 Task: Create Issue Issue0000000253 in Backlog  in Scrum Project Project0000000051 in Jira. Create Issue Issue0000000254 in Backlog  in Scrum Project Project0000000051 in Jira. Create Issue Issue0000000255 in Backlog  in Scrum Project Project0000000051 in Jira. Create Issue Issue0000000256 in Backlog  in Scrum Project Project0000000052 in Jira. Create Issue Issue0000000257 in Backlog  in Scrum Project Project0000000052 in Jira
Action: Mouse moved to (277, 87)
Screenshot: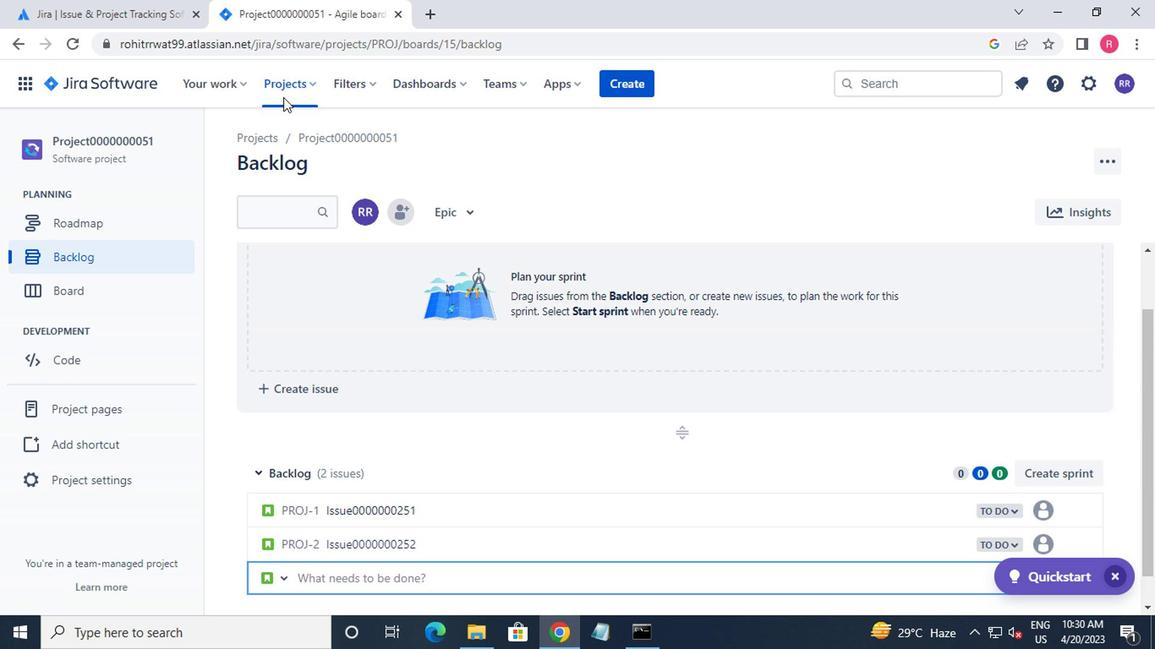 
Action: Mouse pressed left at (277, 87)
Screenshot: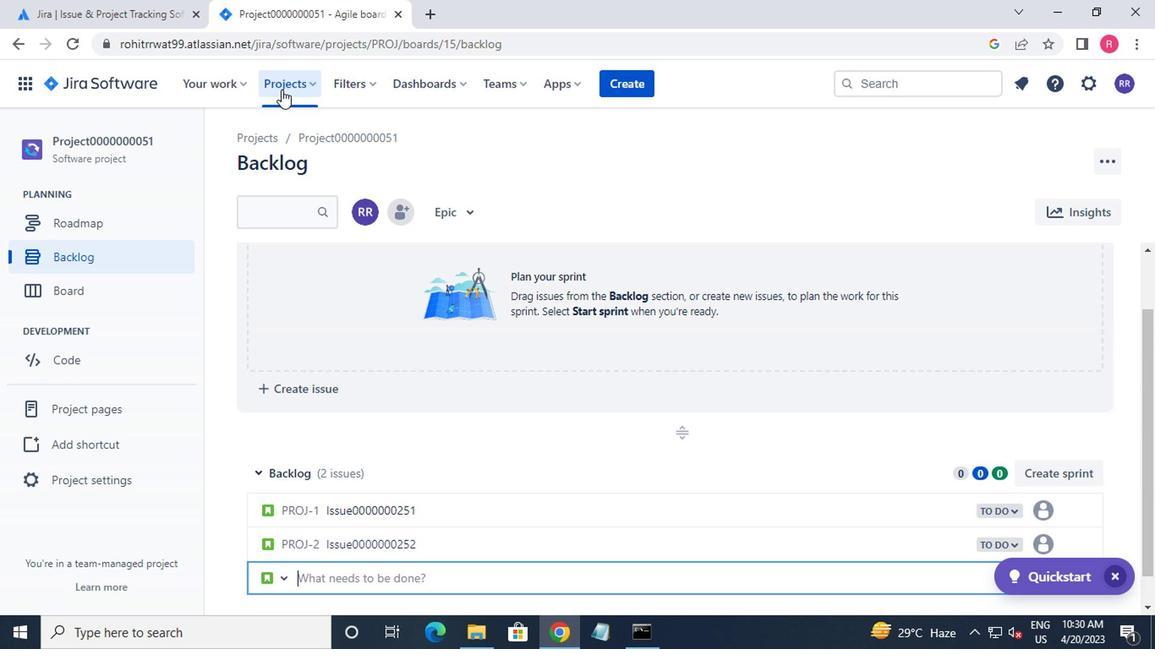 
Action: Mouse moved to (339, 166)
Screenshot: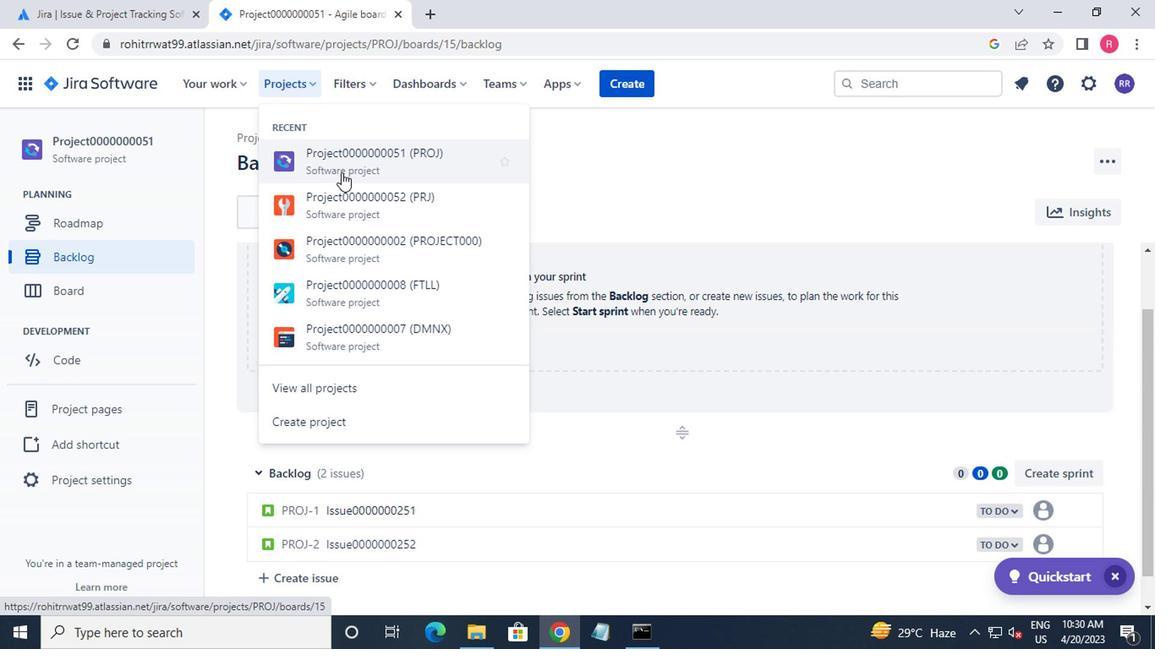 
Action: Mouse pressed left at (339, 166)
Screenshot: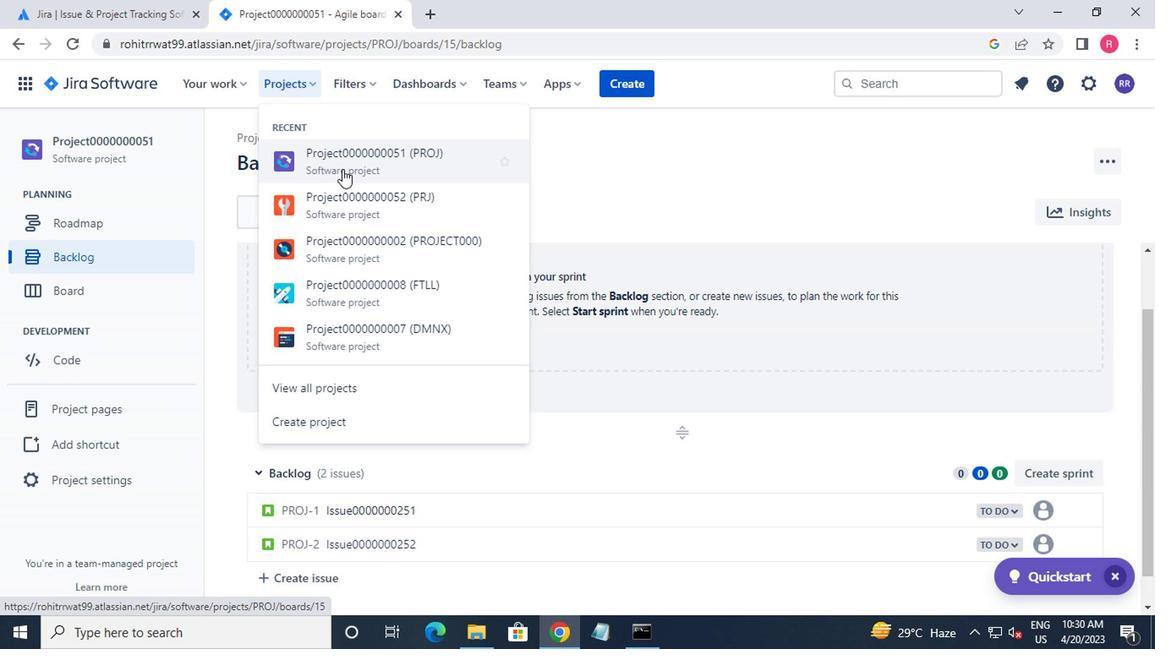 
Action: Mouse moved to (101, 268)
Screenshot: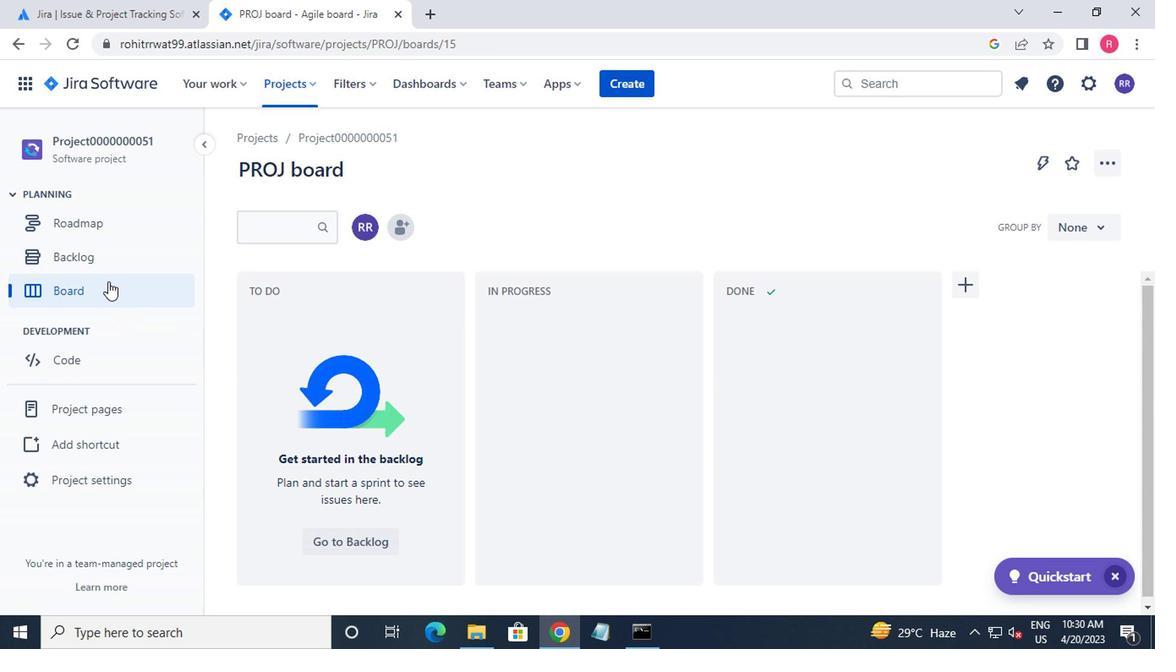 
Action: Mouse pressed left at (101, 268)
Screenshot: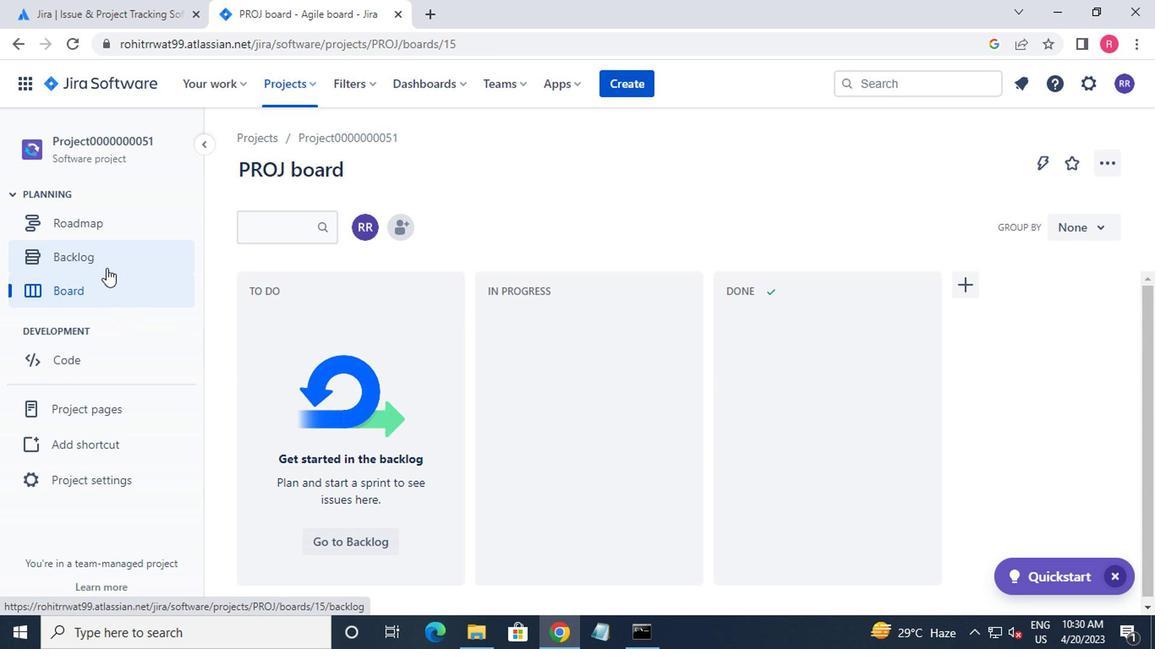 
Action: Mouse moved to (512, 379)
Screenshot: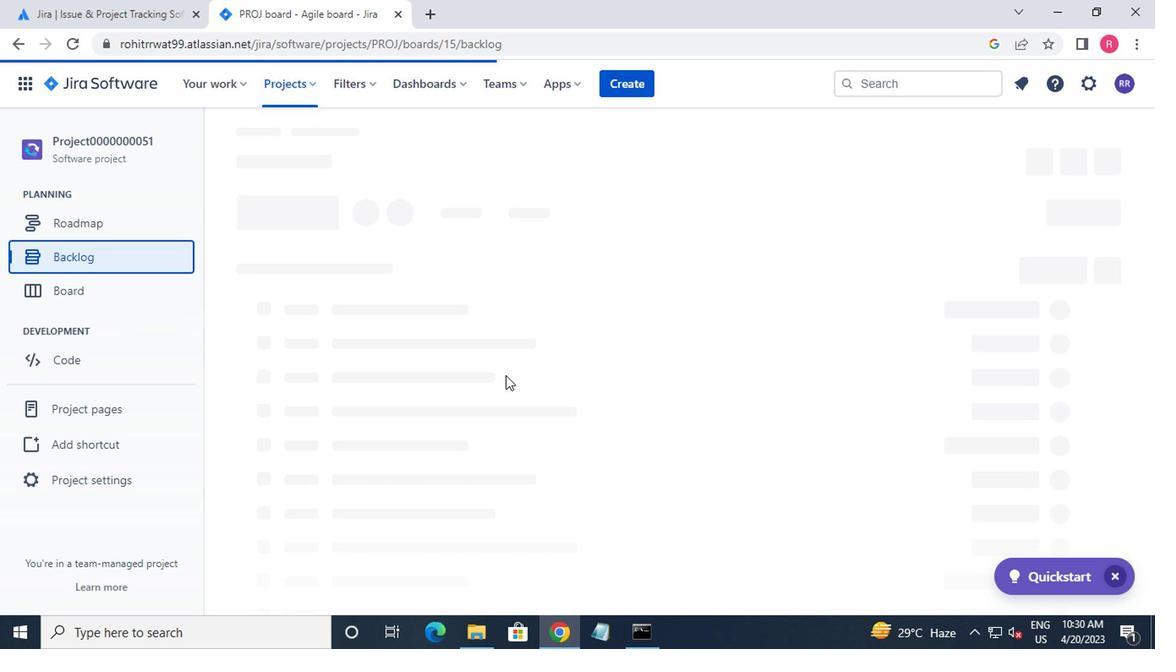 
Action: Mouse scrolled (512, 378) with delta (0, -1)
Screenshot: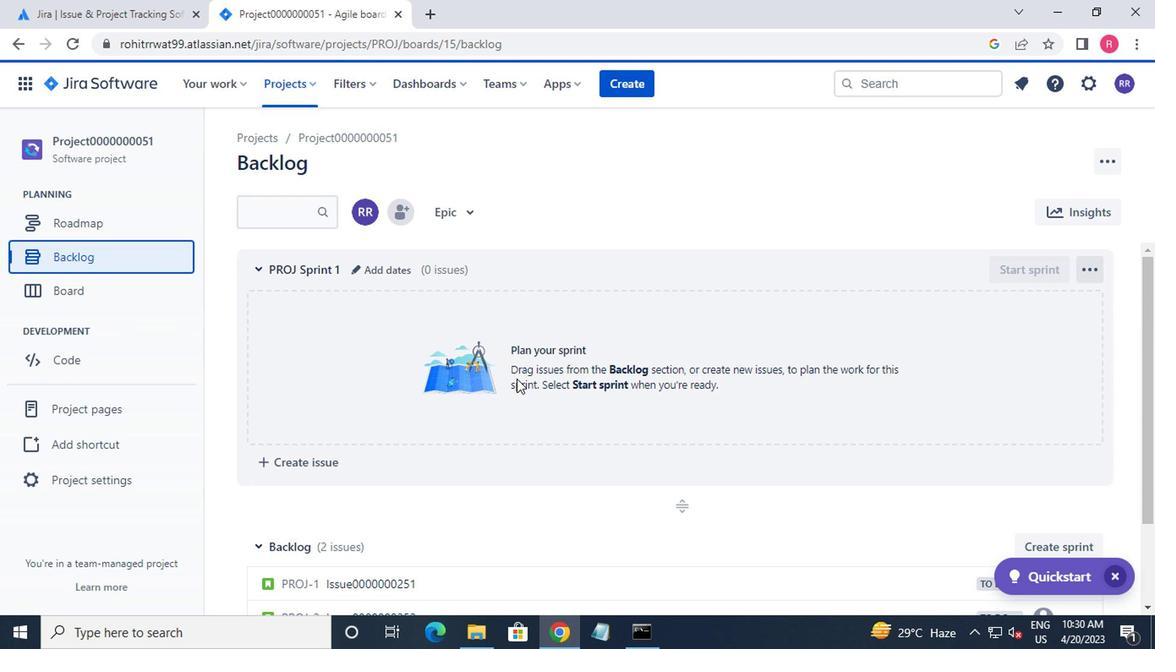 
Action: Mouse scrolled (512, 378) with delta (0, -1)
Screenshot: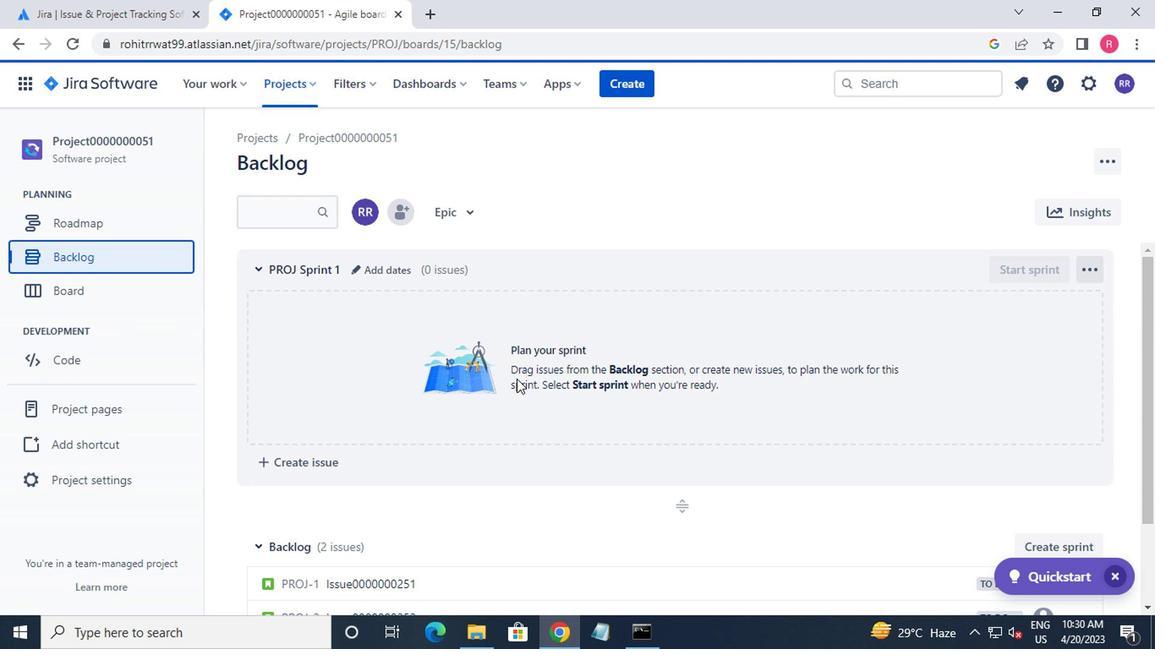 
Action: Mouse scrolled (512, 378) with delta (0, -1)
Screenshot: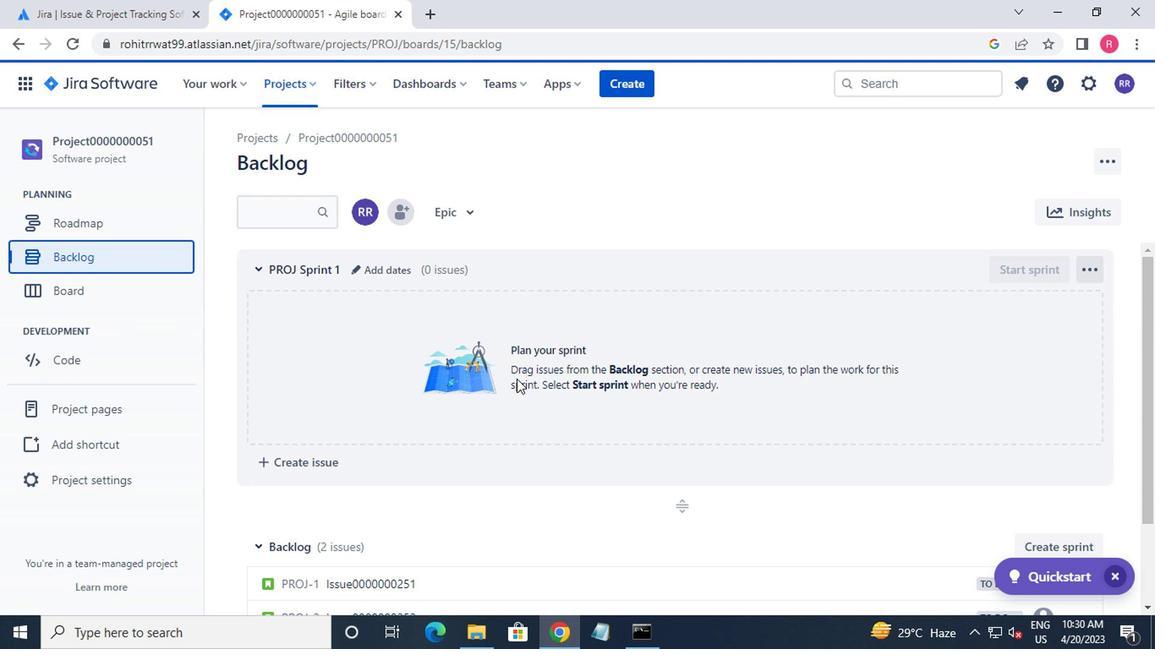 
Action: Mouse moved to (513, 379)
Screenshot: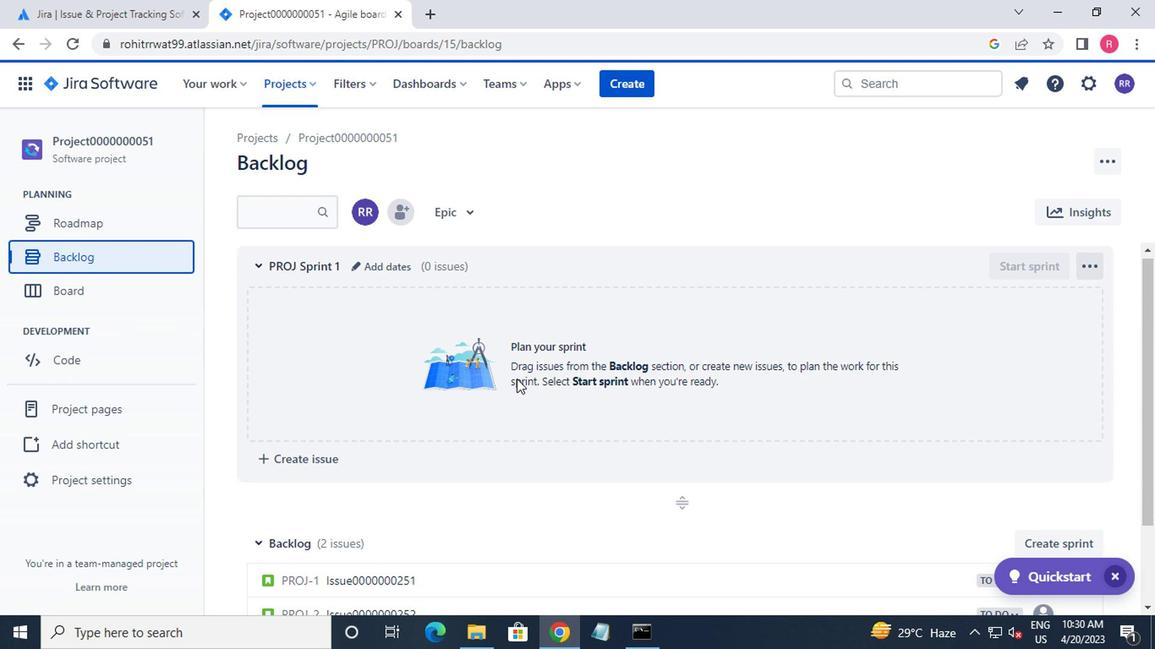 
Action: Mouse scrolled (513, 378) with delta (0, -1)
Screenshot: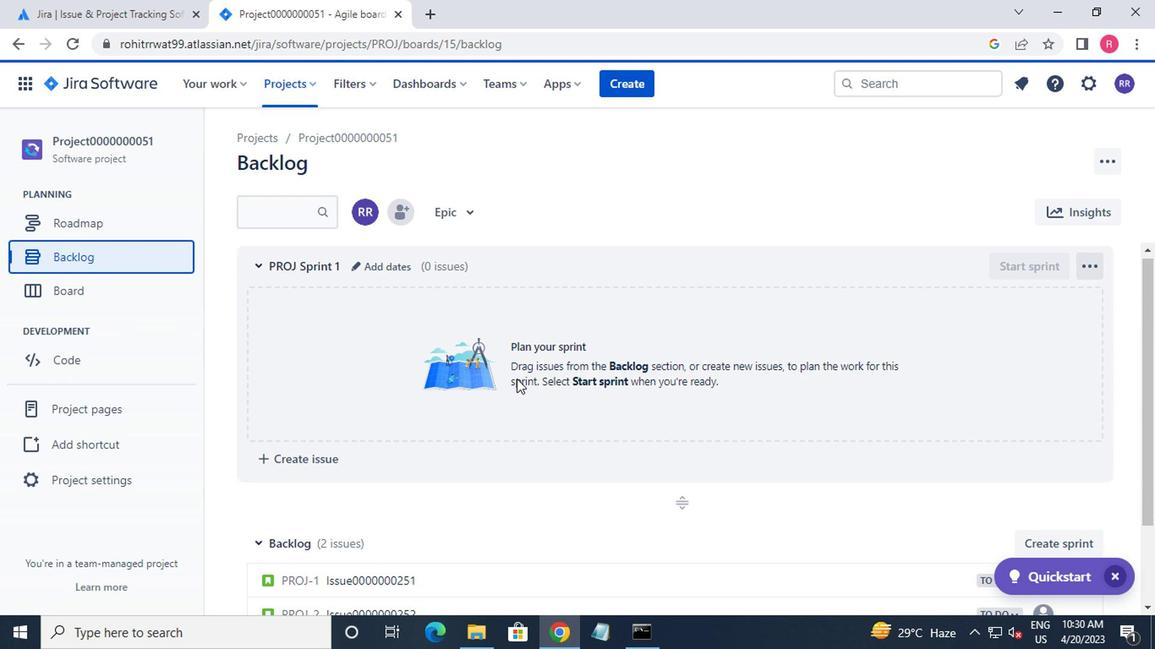 
Action: Mouse moved to (513, 379)
Screenshot: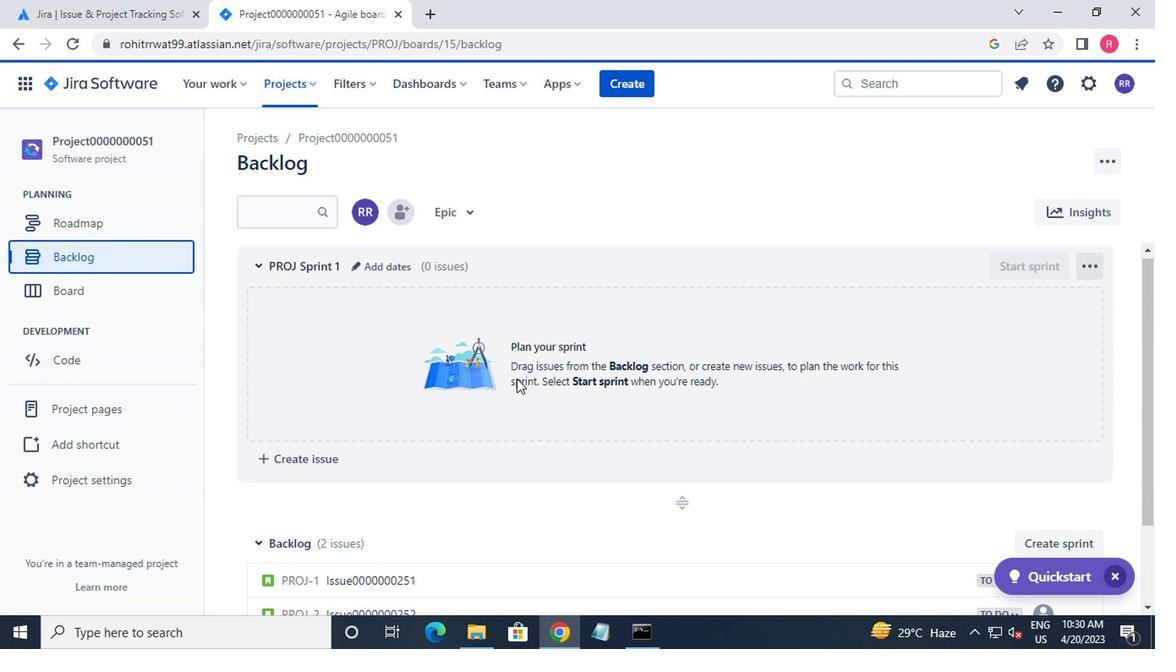 
Action: Mouse scrolled (513, 378) with delta (0, -1)
Screenshot: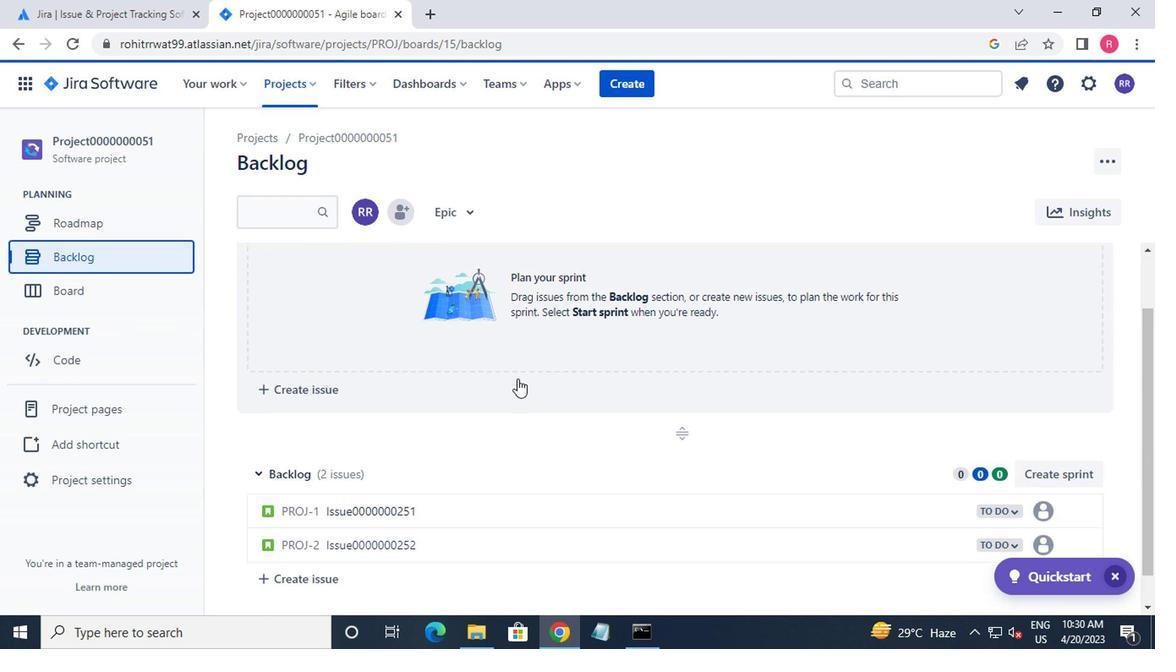 
Action: Mouse moved to (383, 543)
Screenshot: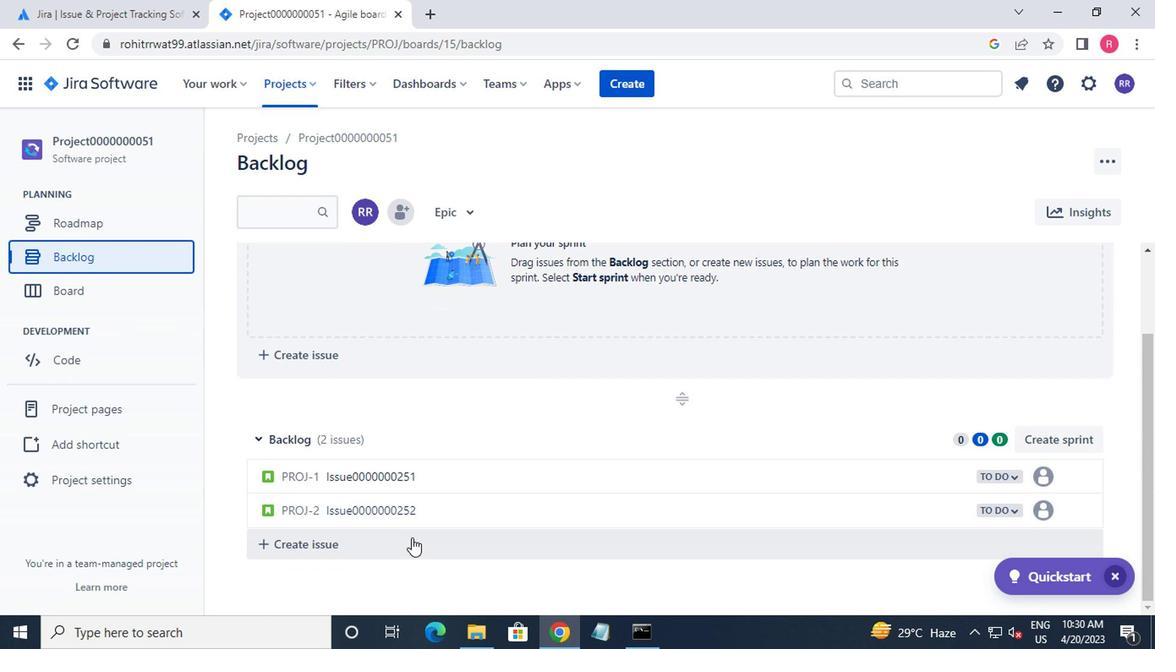 
Action: Mouse pressed left at (383, 543)
Screenshot: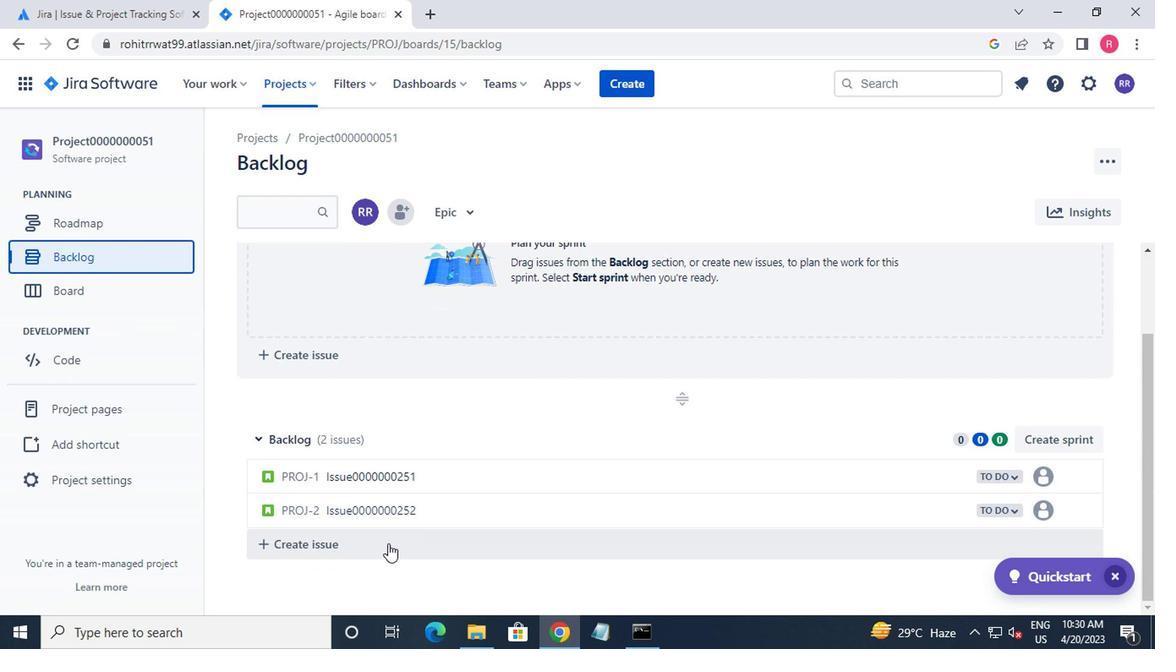 
Action: Mouse moved to (391, 524)
Screenshot: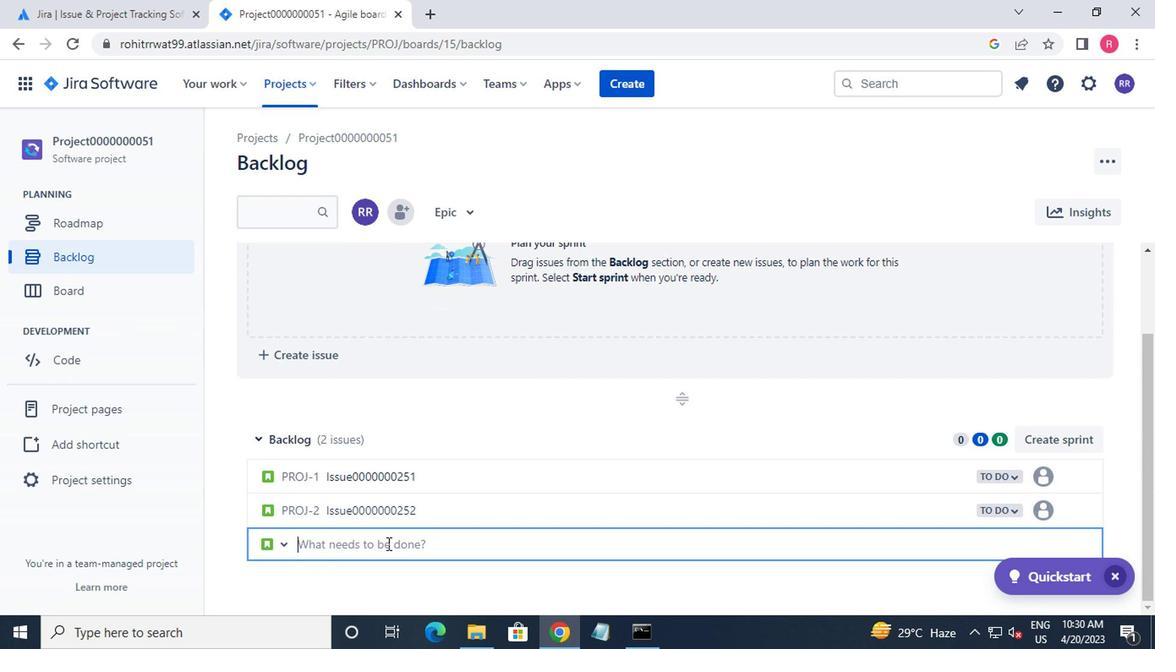 
Action: Key pressed <Key.shift>ISSUE0000000253<Key.enter><Key.shift>ISSUE<Key.backspace><Key.backspace><Key.backspace><Key.backspace><Key.backspace><Key.backspace><Key.backspace><Key.backspace><Key.backspace><Key.backspace><Key.backspace><Key.shift>ISSUE0000000254<Key.enter>
Screenshot: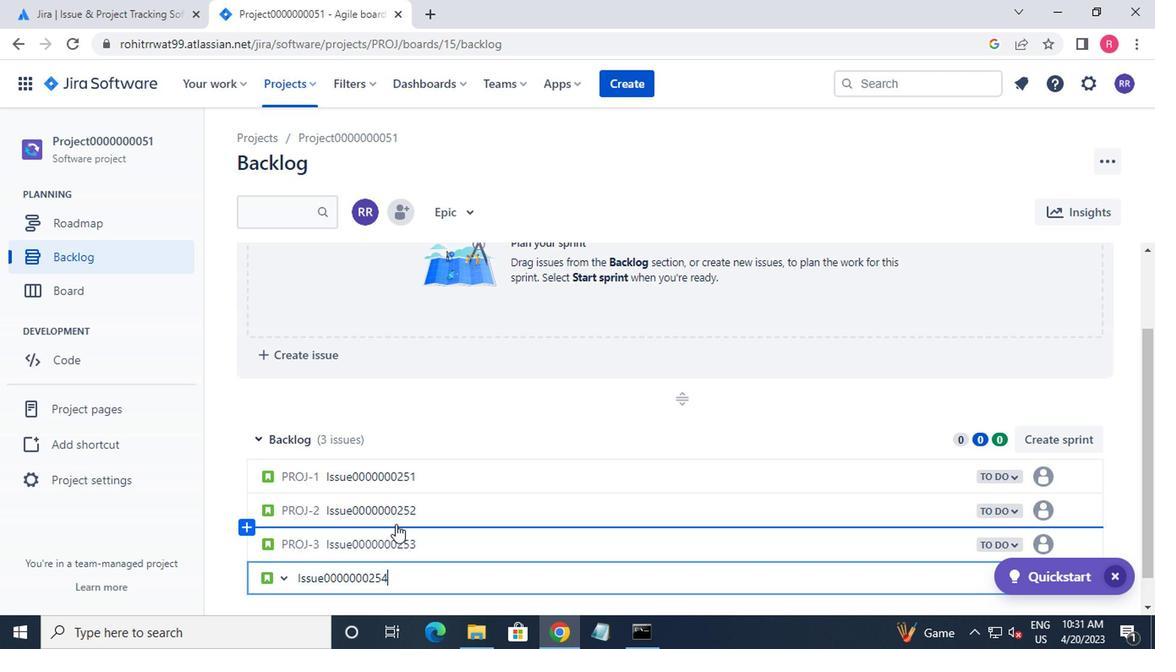 
Action: Mouse moved to (554, 532)
Screenshot: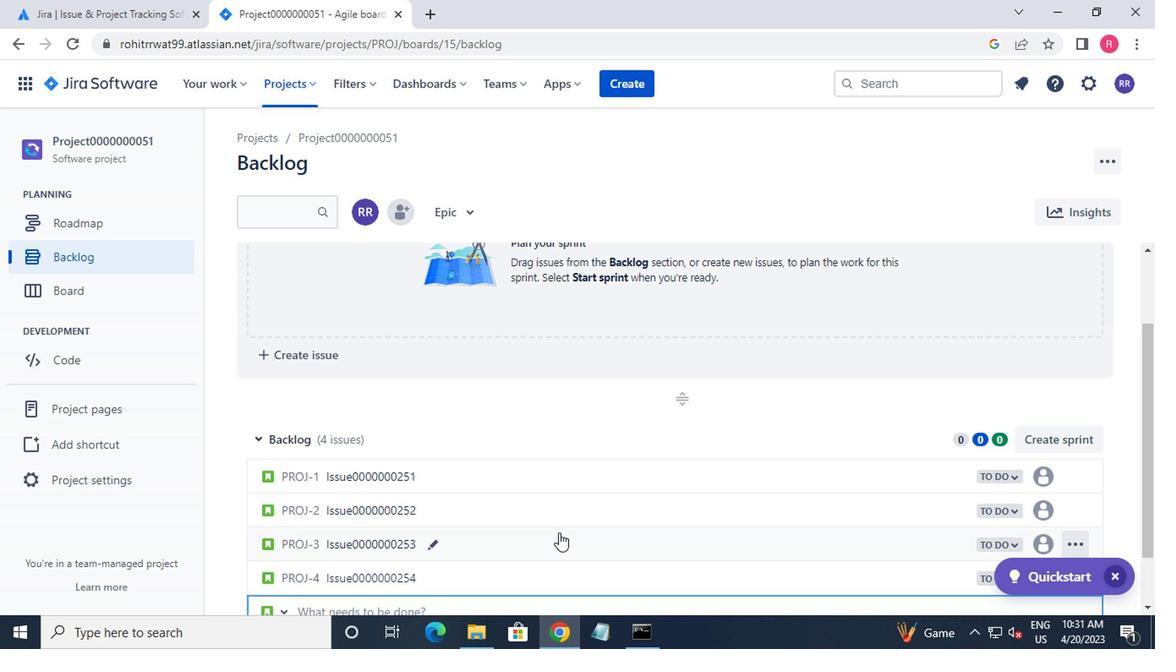 
Action: Mouse scrolled (554, 531) with delta (0, -1)
Screenshot: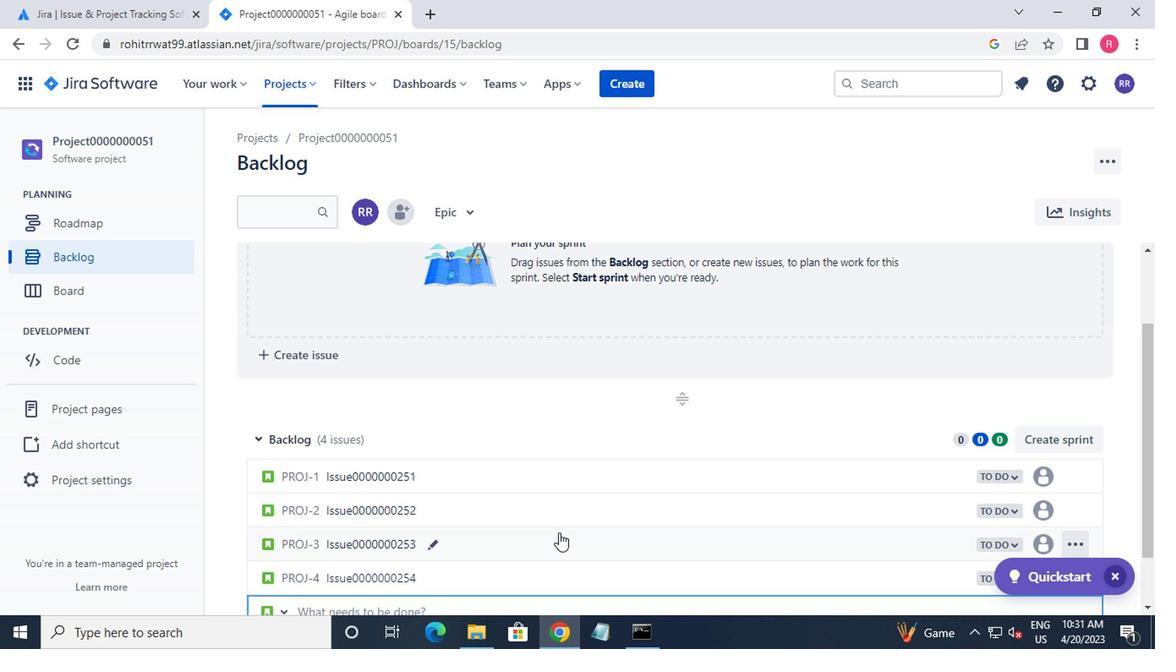 
Action: Mouse moved to (554, 533)
Screenshot: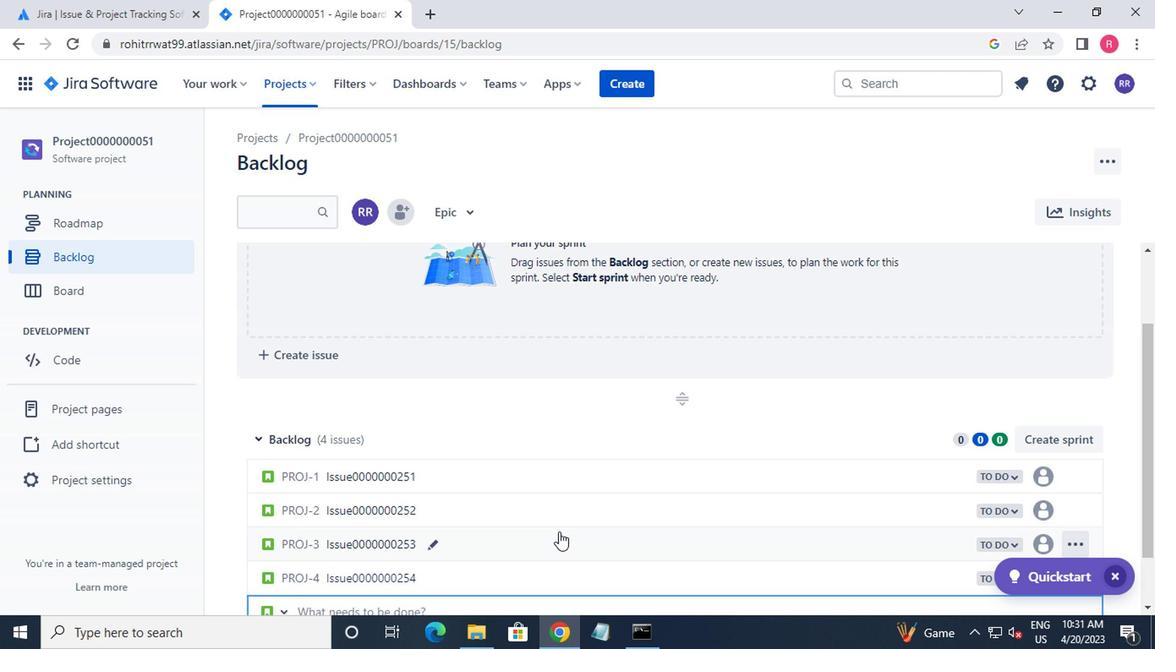 
Action: Mouse scrolled (554, 532) with delta (0, 0)
Screenshot: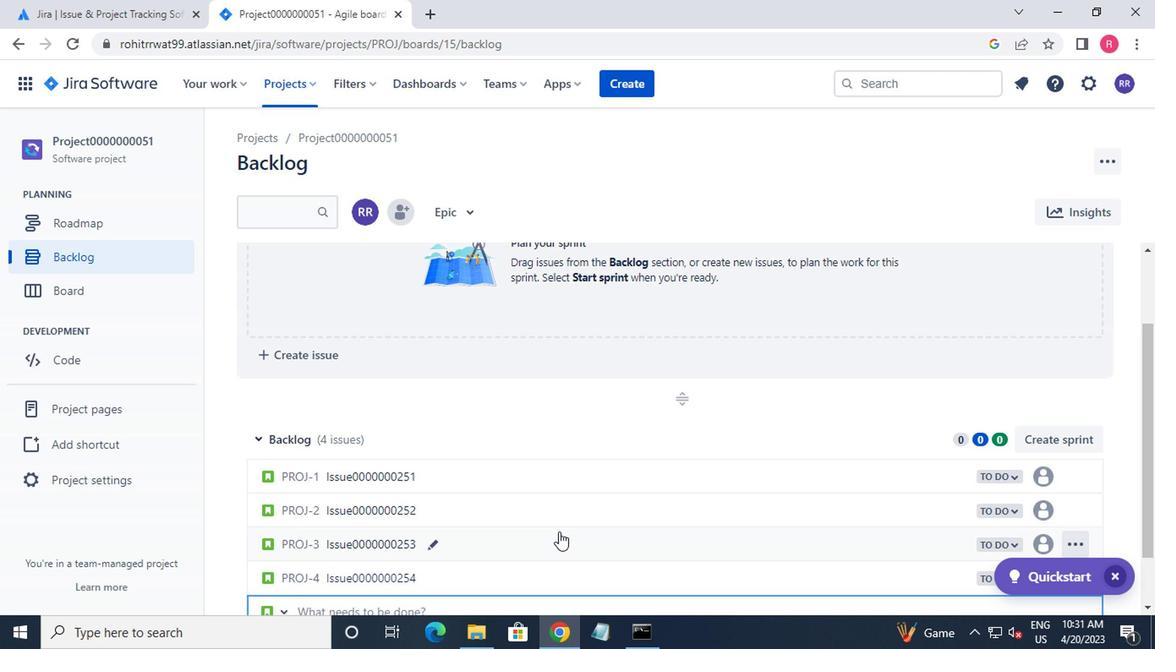 
Action: Mouse moved to (518, 533)
Screenshot: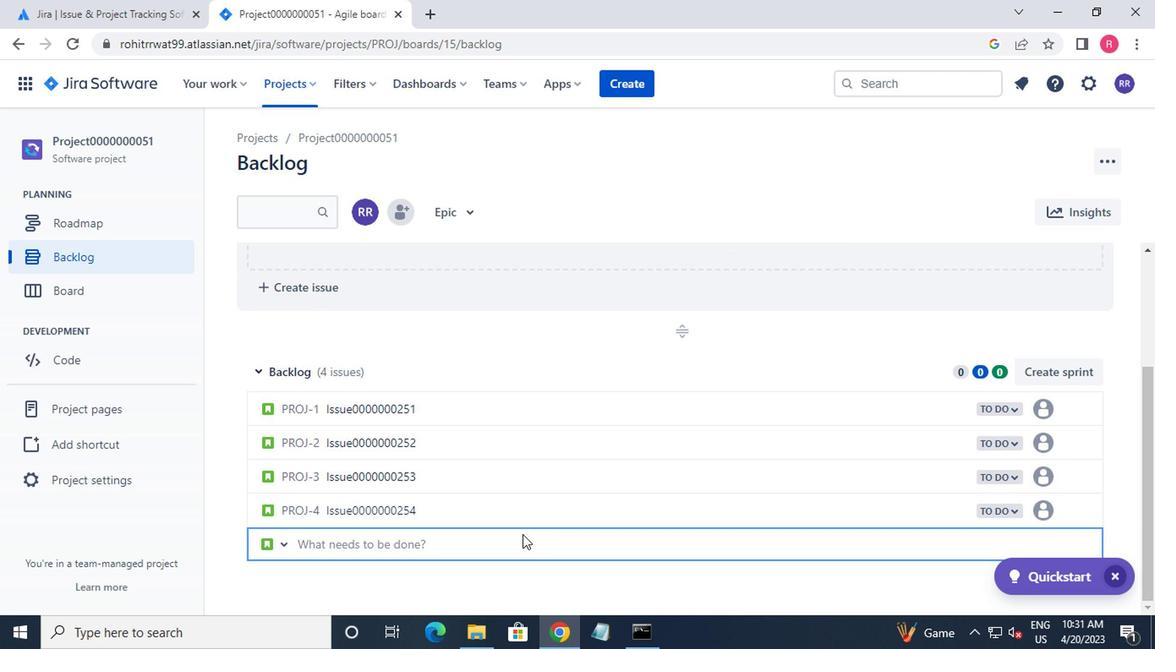 
Action: Key pressed <Key.shift>ISSUE0000000255<Key.enter>
Screenshot: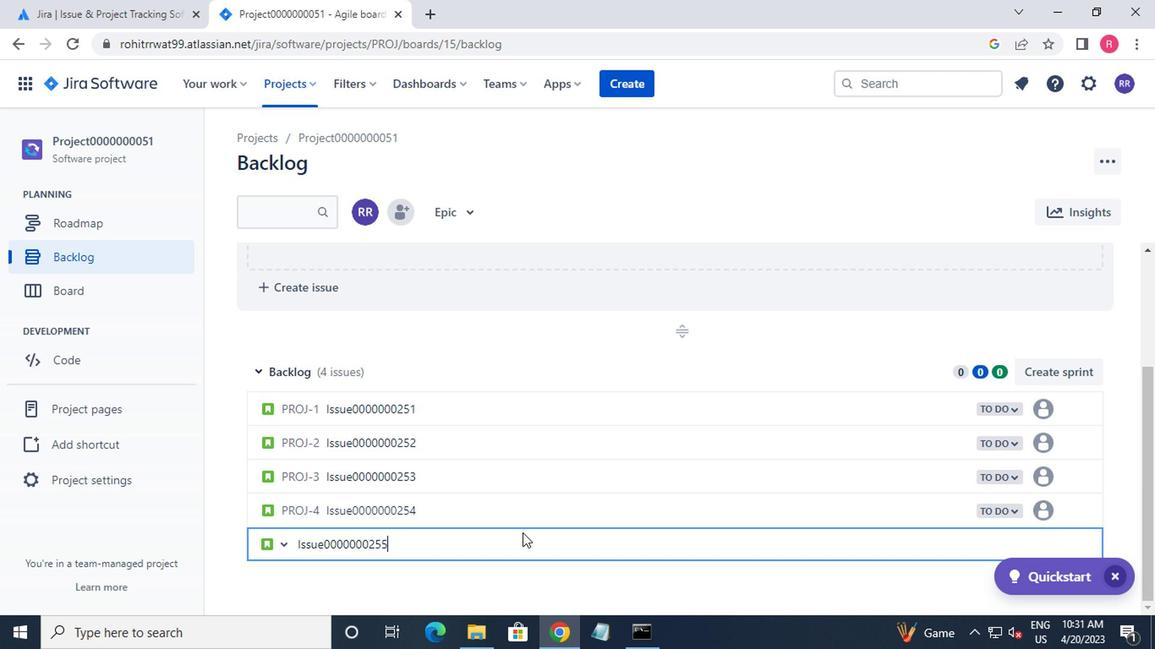 
Action: Mouse moved to (302, 95)
Screenshot: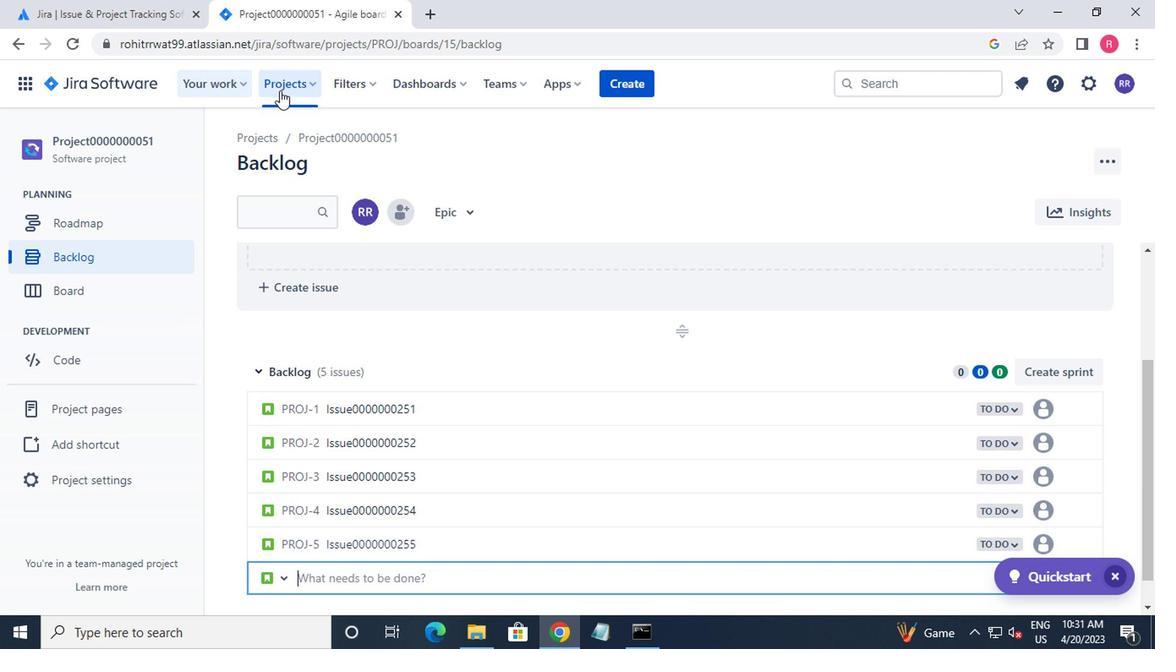 
Action: Mouse pressed left at (302, 95)
Screenshot: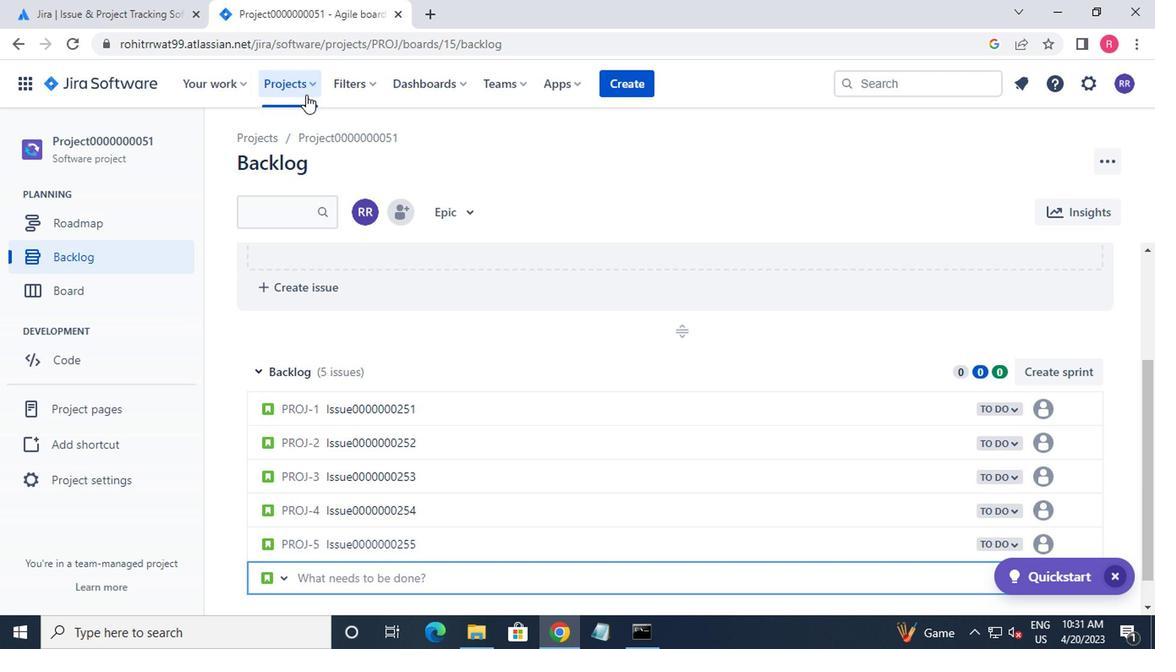 
Action: Mouse moved to (327, 219)
Screenshot: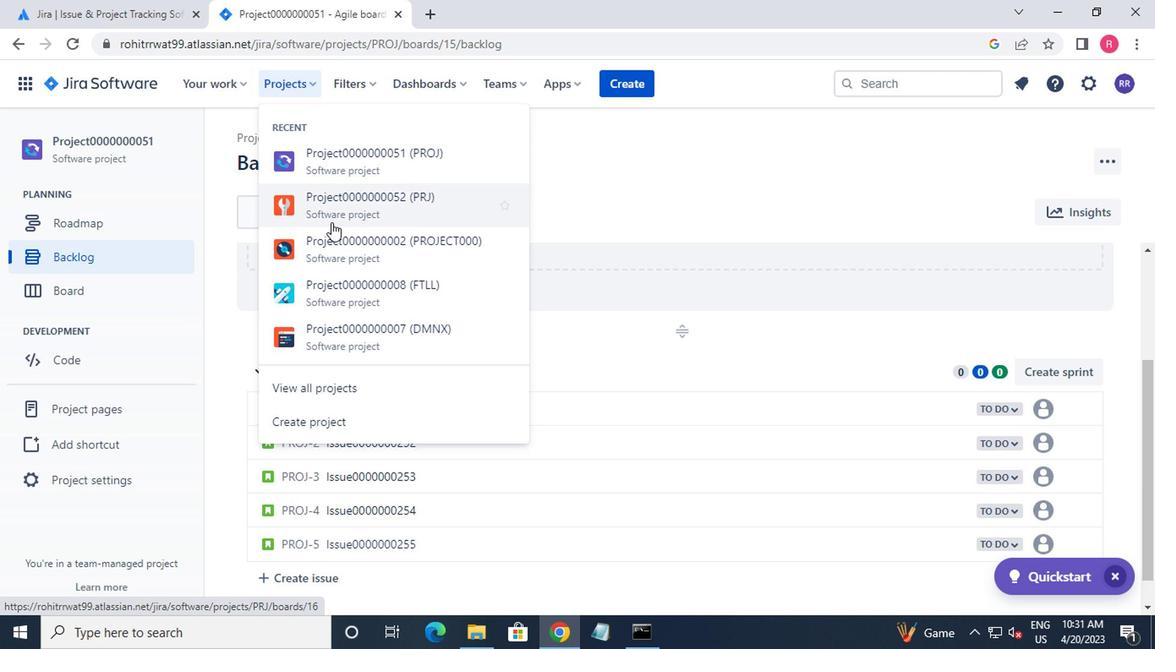 
Action: Mouse pressed left at (327, 219)
Screenshot: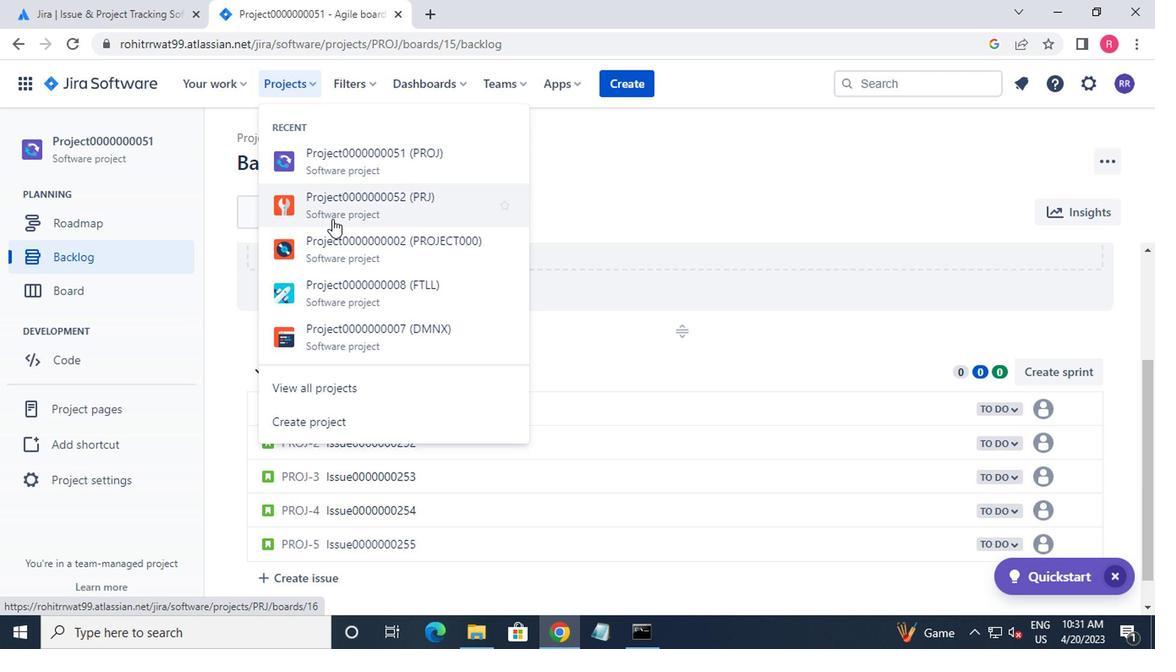 
Action: Mouse moved to (358, 413)
Screenshot: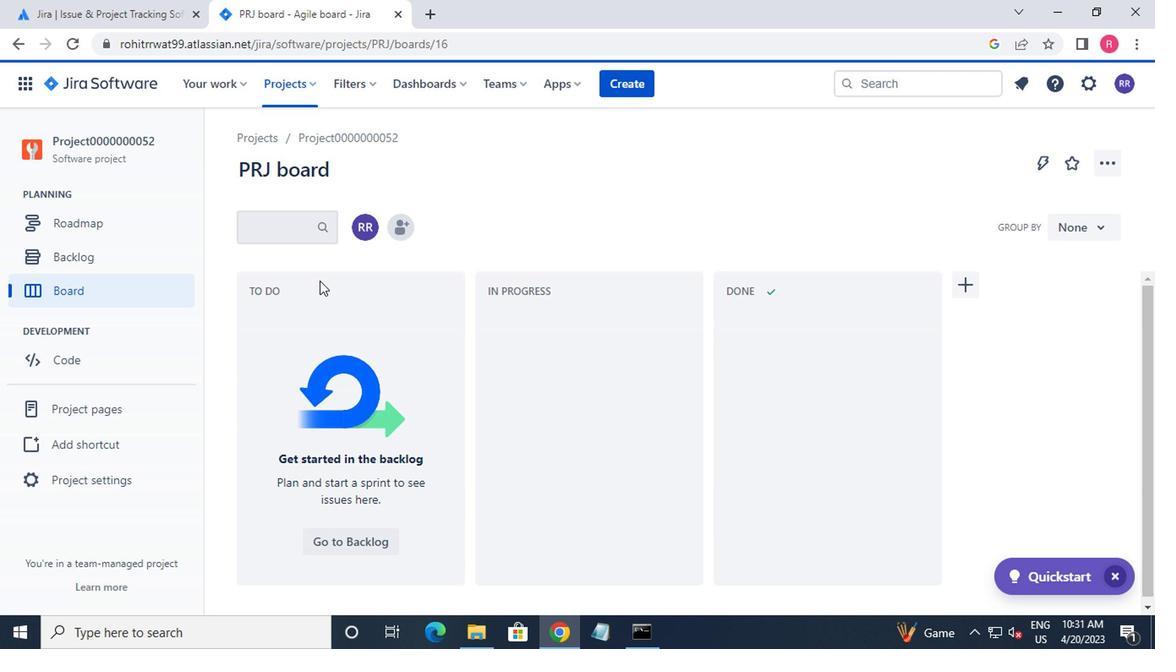 
Action: Mouse scrolled (358, 412) with delta (0, -1)
Screenshot: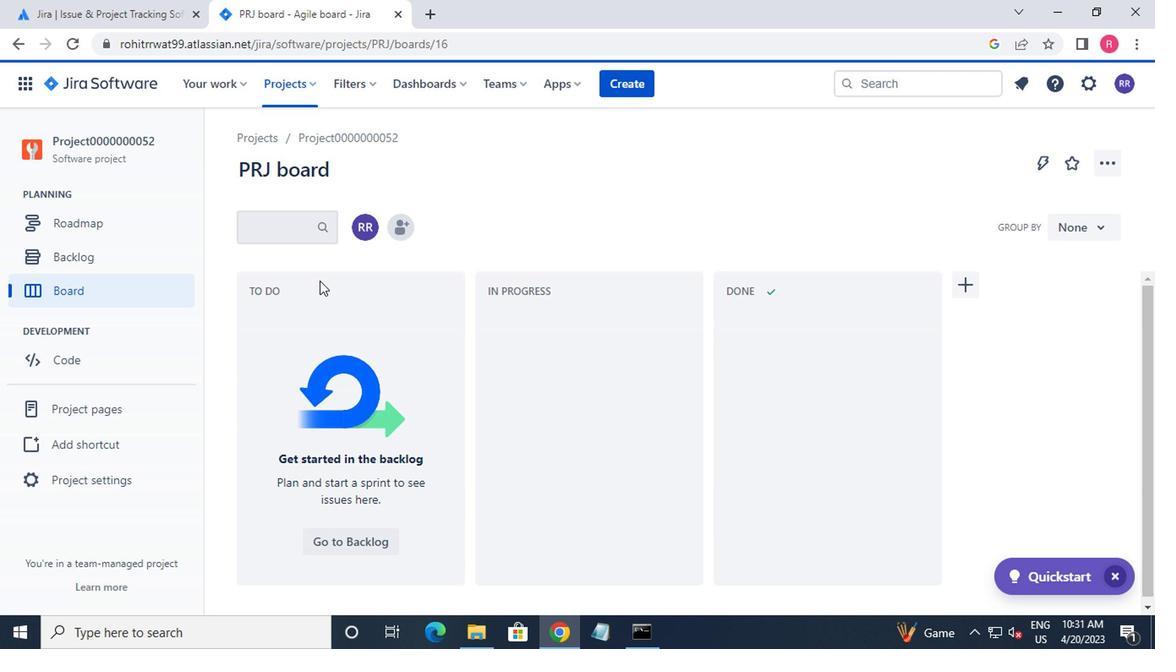 
Action: Mouse moved to (387, 445)
Screenshot: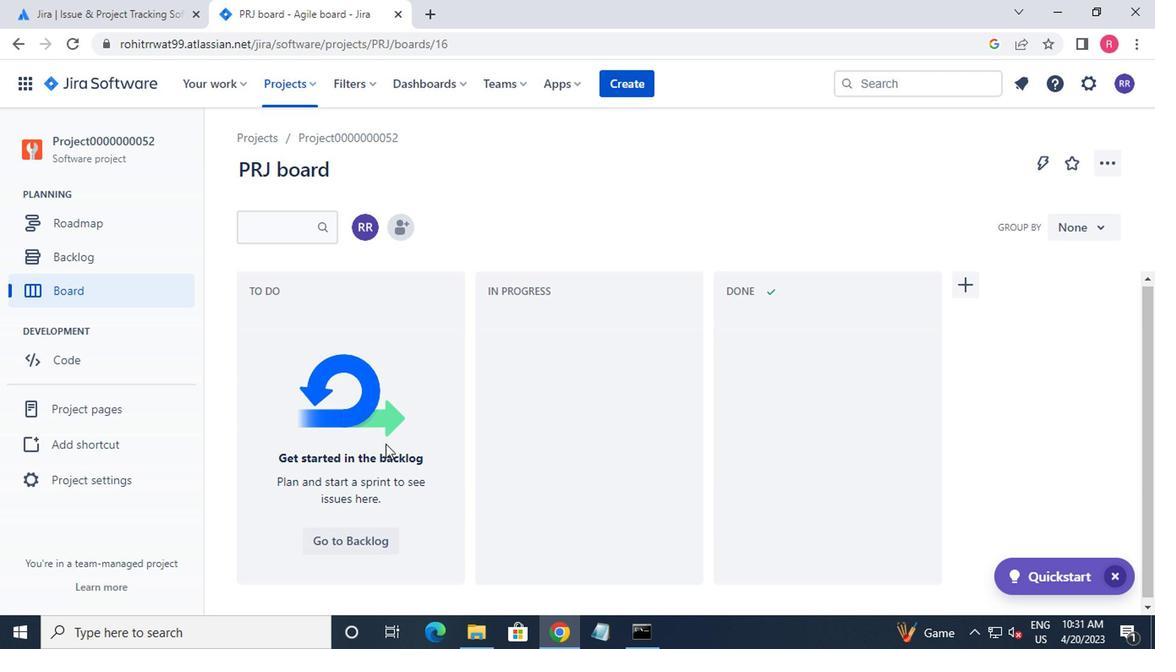 
Action: Mouse scrolled (387, 444) with delta (0, 0)
Screenshot: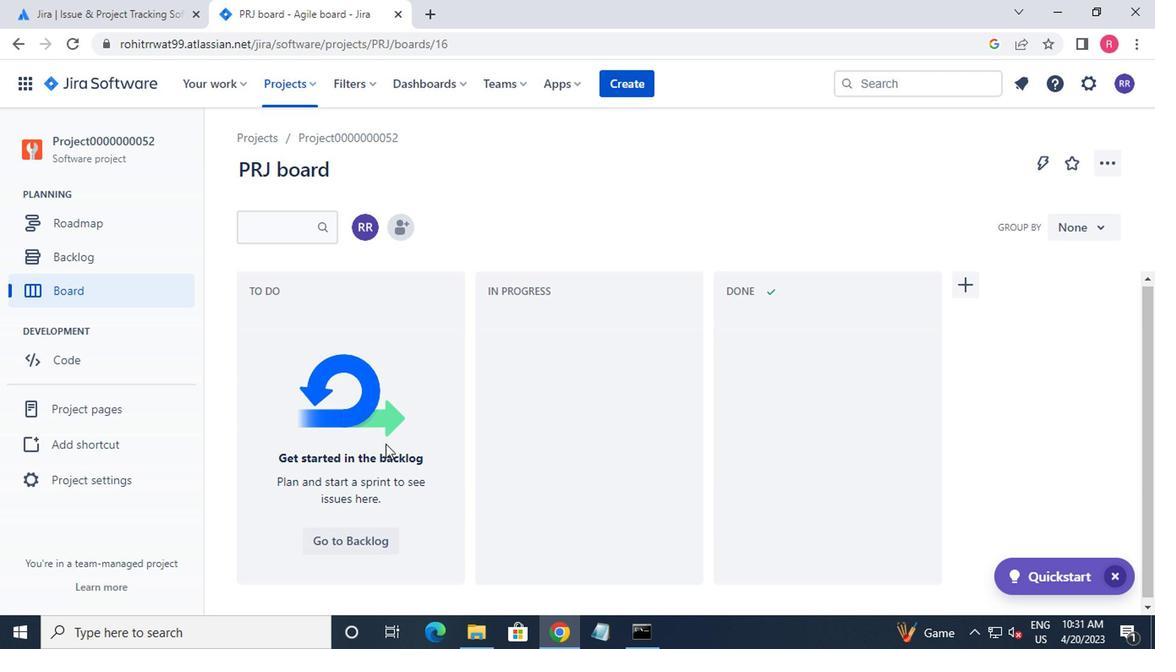 
Action: Mouse moved to (392, 441)
Screenshot: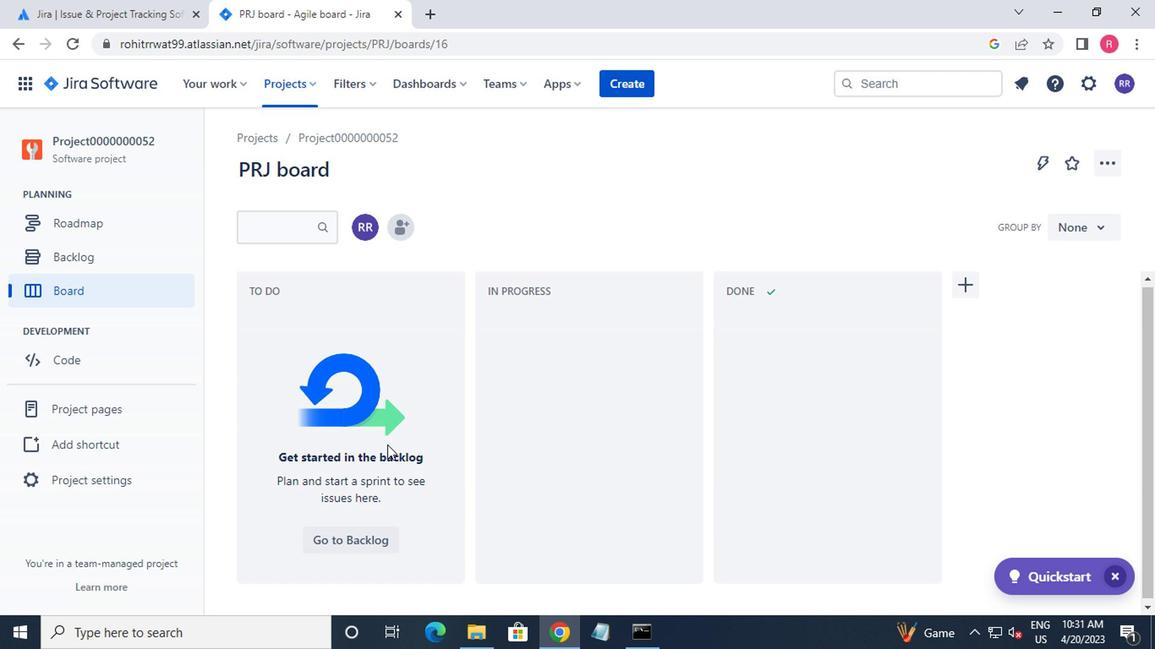 
Action: Mouse scrolled (392, 440) with delta (0, 0)
Screenshot: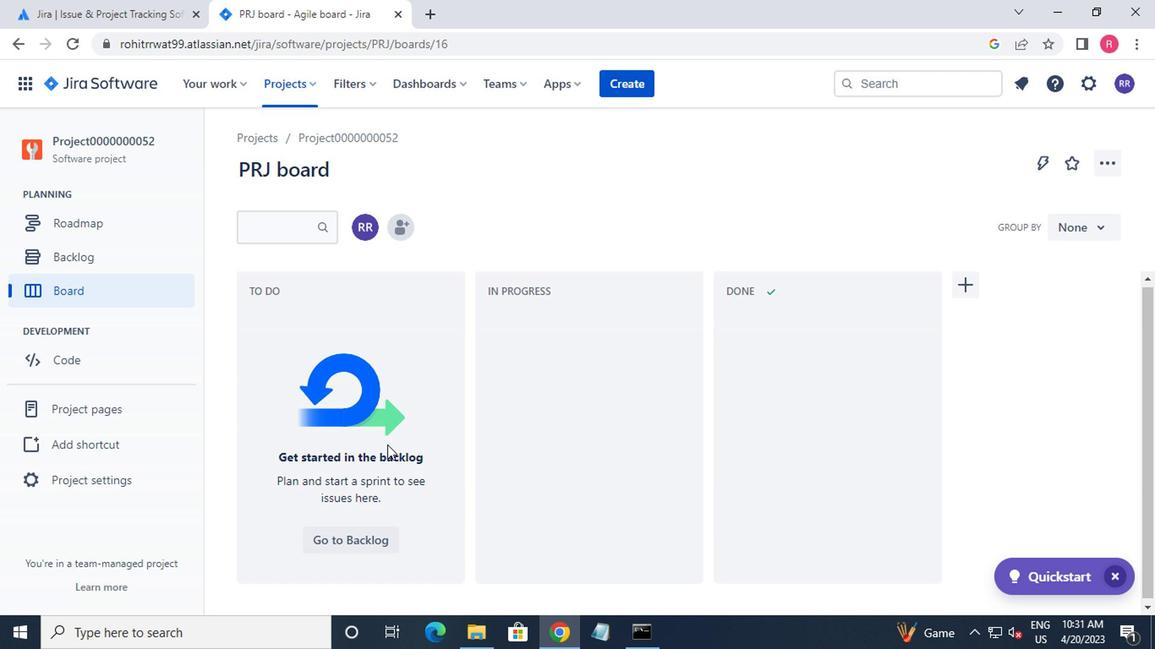 
Action: Mouse moved to (394, 434)
Screenshot: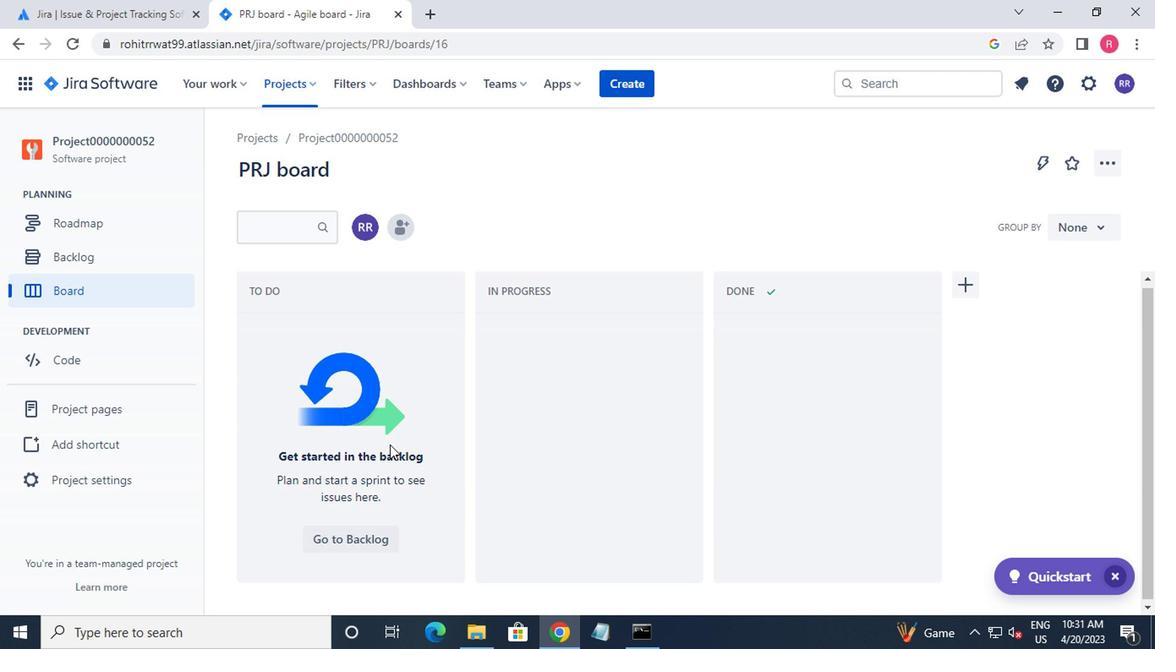
Action: Mouse scrolled (394, 433) with delta (0, 0)
Screenshot: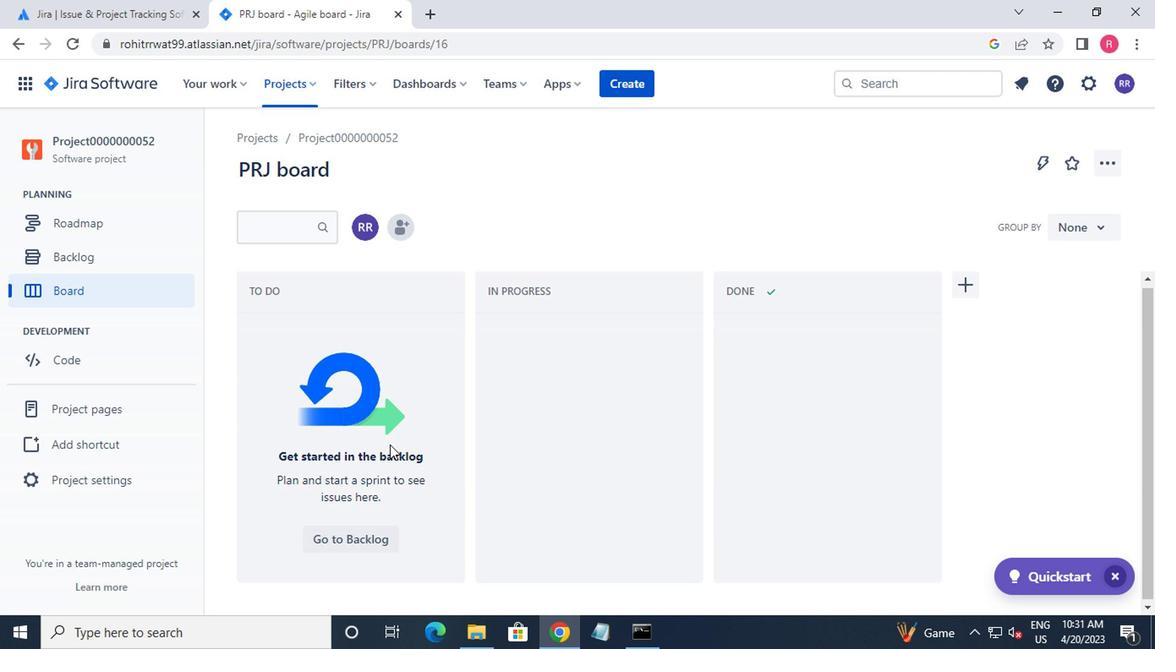 
Action: Mouse moved to (128, 253)
Screenshot: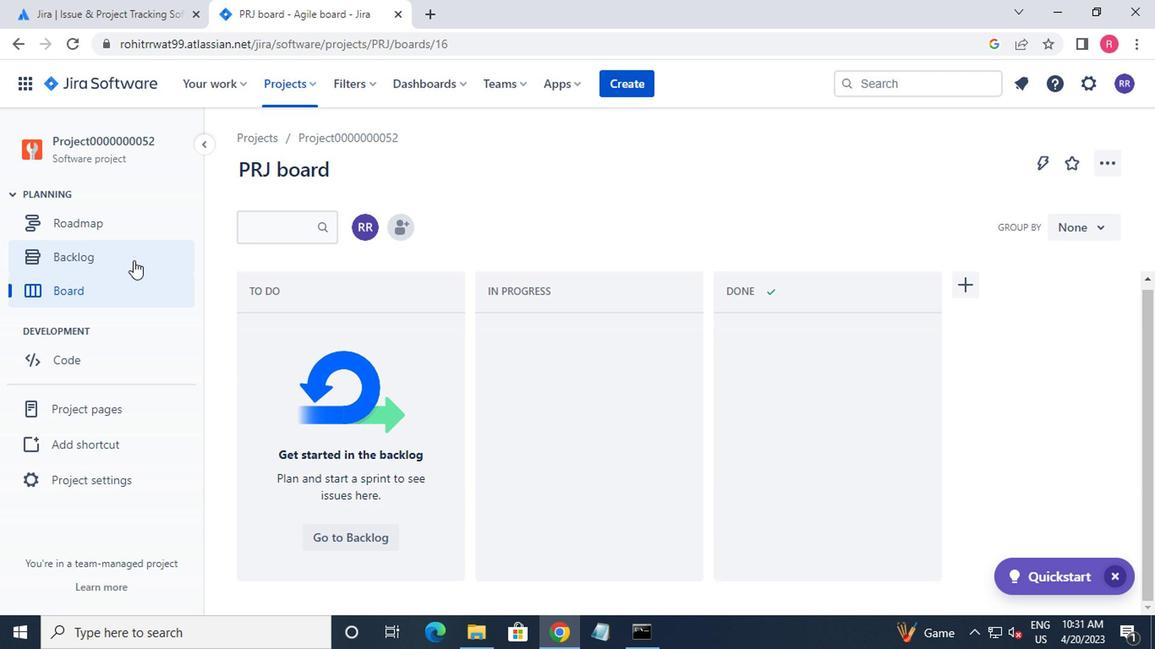 
Action: Mouse pressed left at (128, 253)
Screenshot: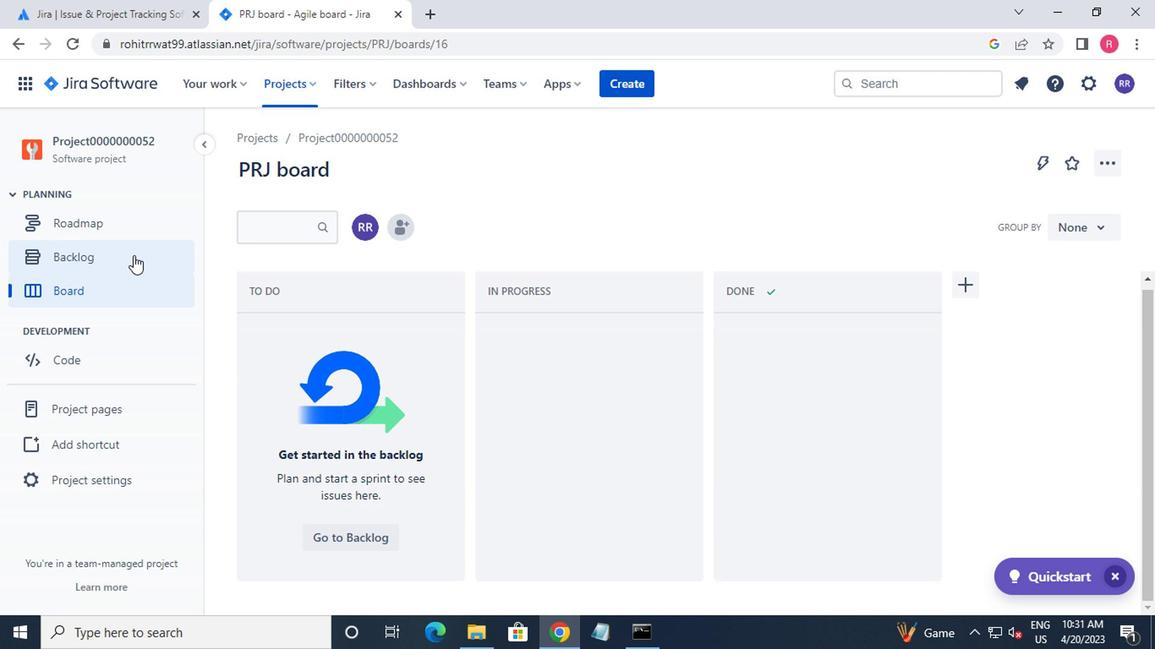 
Action: Mouse moved to (255, 379)
Screenshot: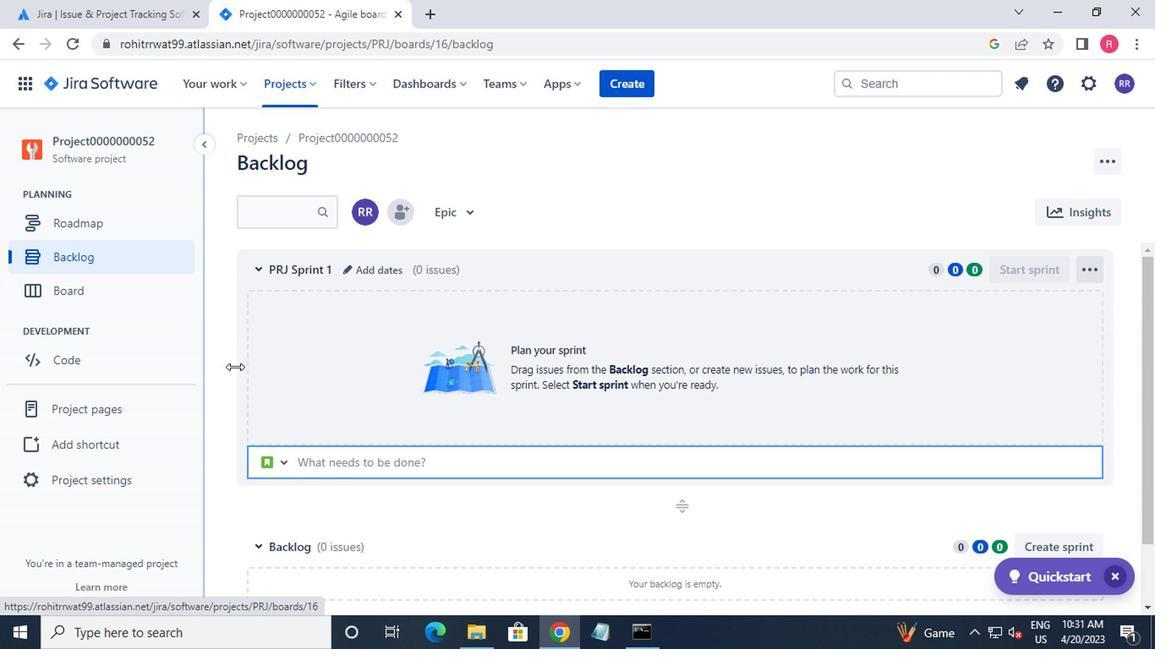 
Action: Mouse scrolled (255, 378) with delta (0, -1)
Screenshot: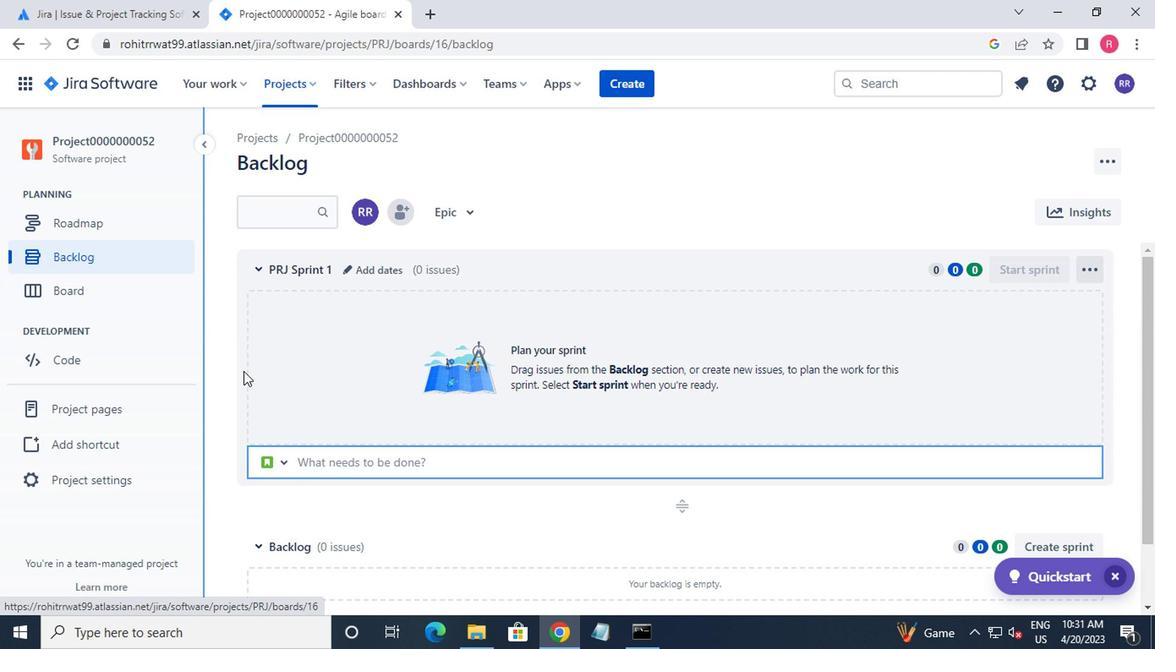 
Action: Mouse moved to (327, 534)
Screenshot: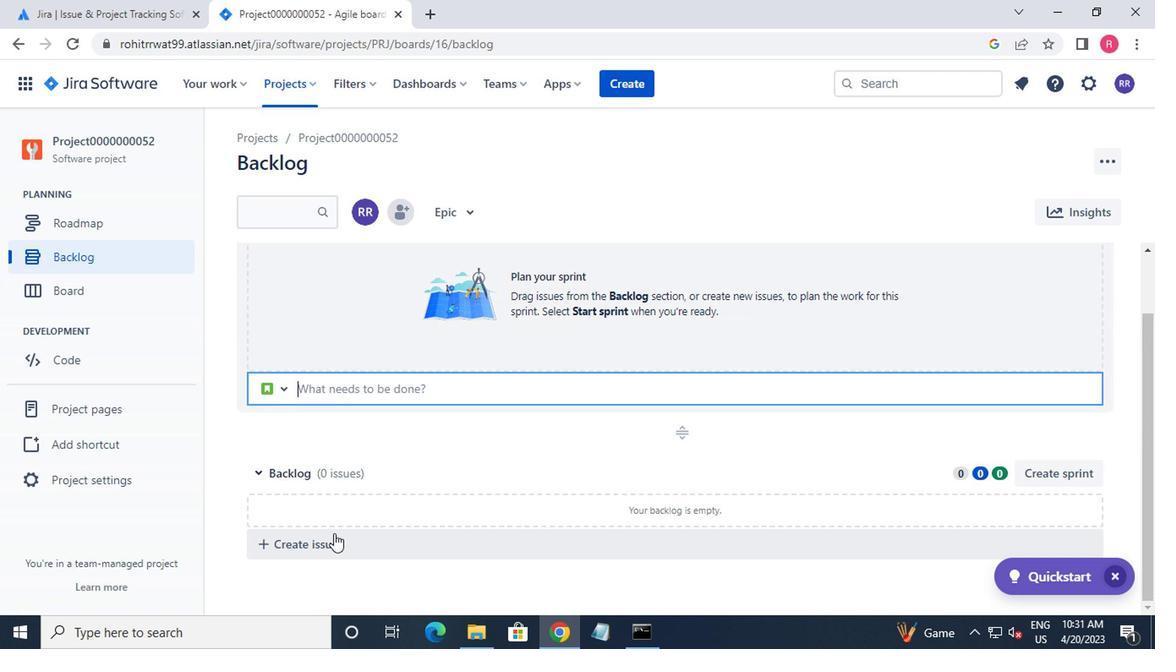 
Action: Mouse pressed left at (327, 534)
Screenshot: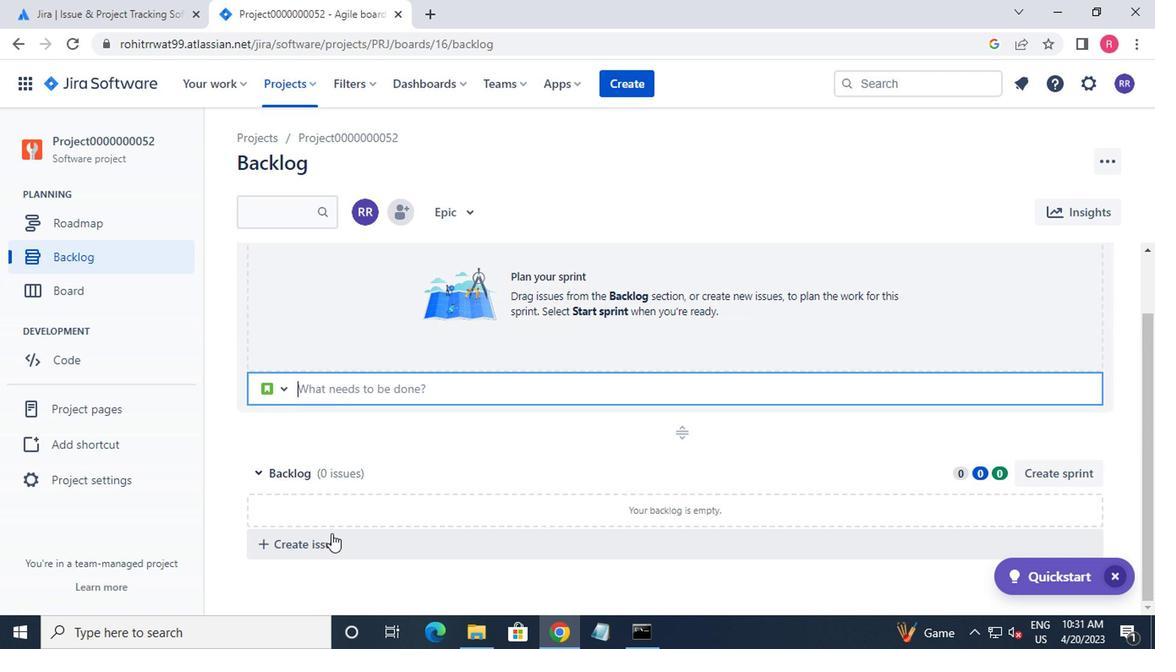
Action: Mouse moved to (312, 536)
Screenshot: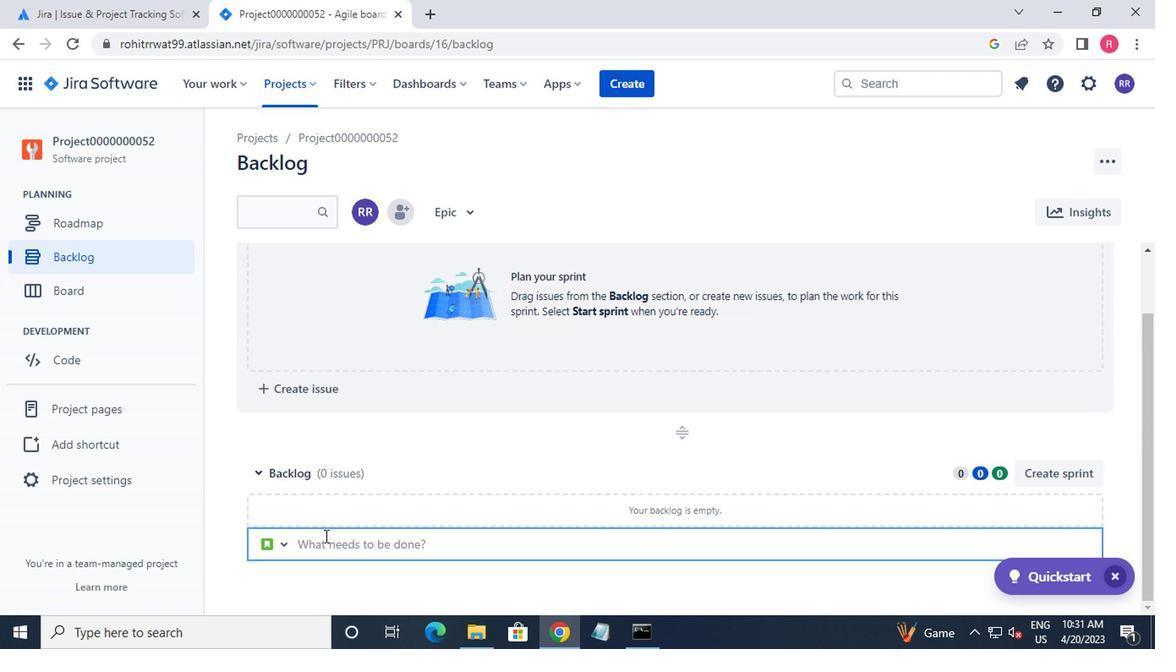 
Action: Key pressed <Key.shift>I
Screenshot: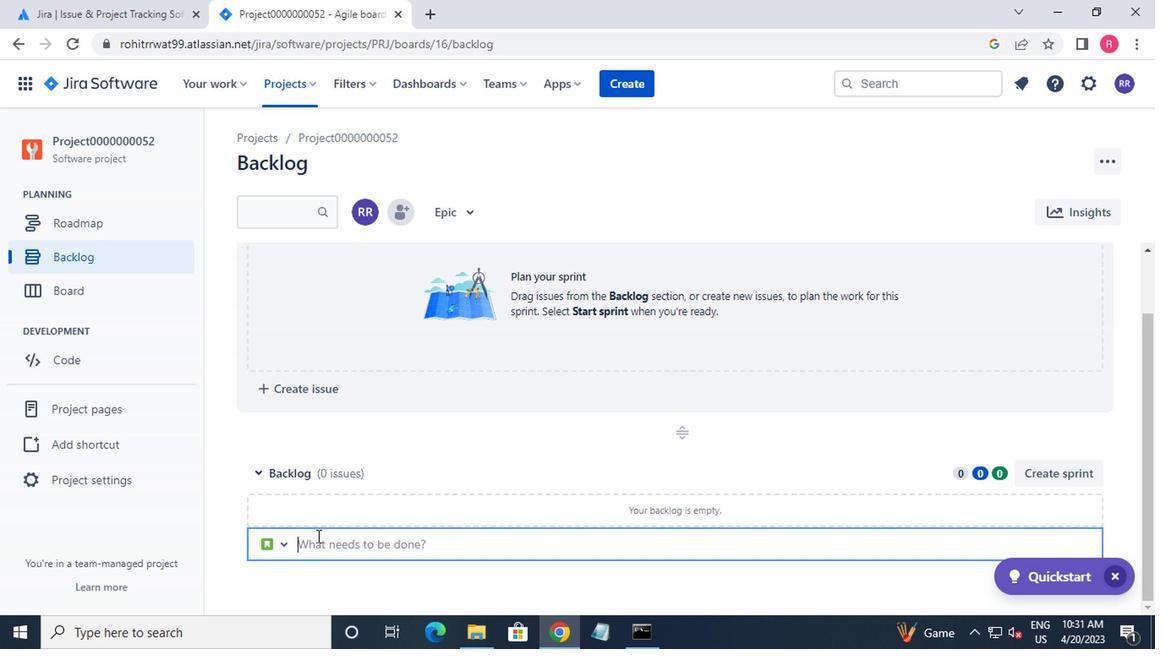 
Action: Mouse moved to (311, 536)
Screenshot: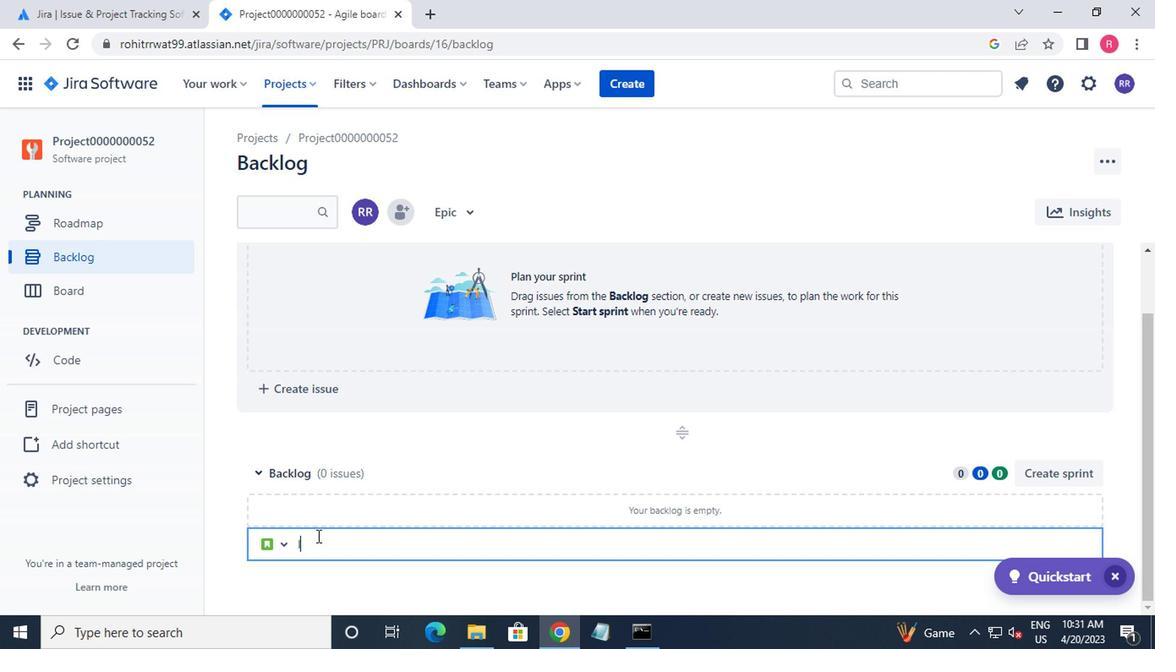 
Action: Key pressed SSUE0000000256<Key.enter><Key.shift>ISSUE00000000257<Key.enter>
Screenshot: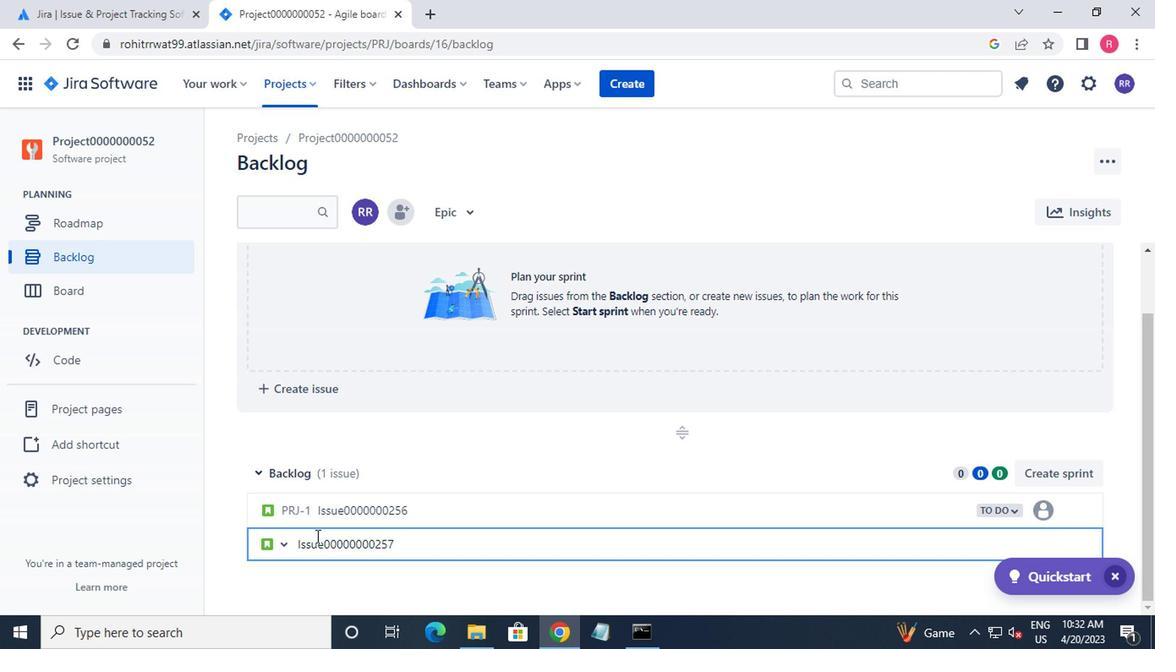 
